 Task: Check the percentage active listings of fresh paint in the last 3 years.
Action: Mouse moved to (840, 196)
Screenshot: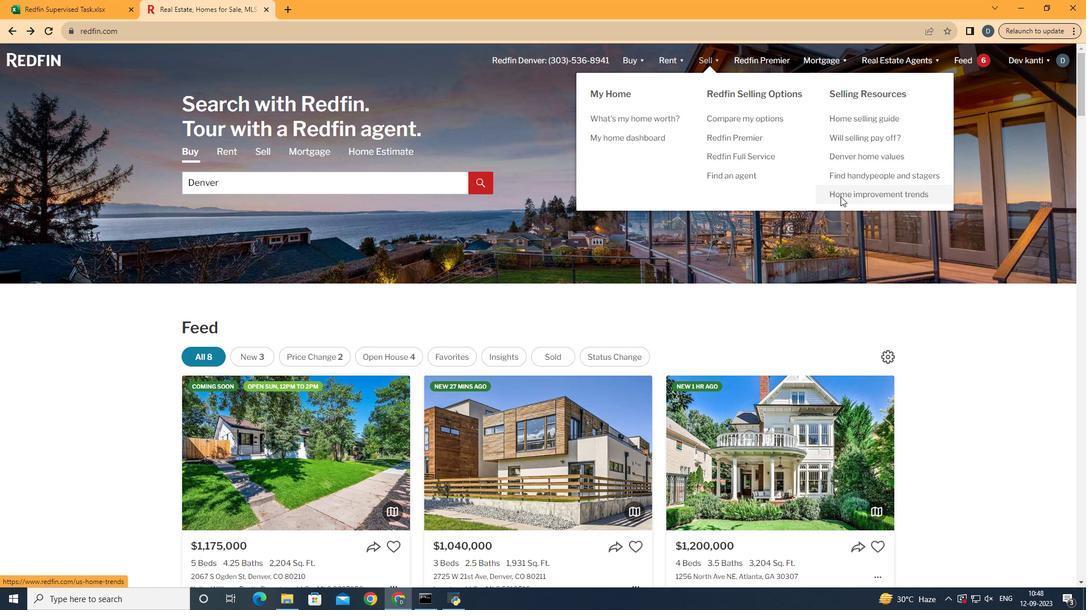 
Action: Mouse pressed left at (840, 196)
Screenshot: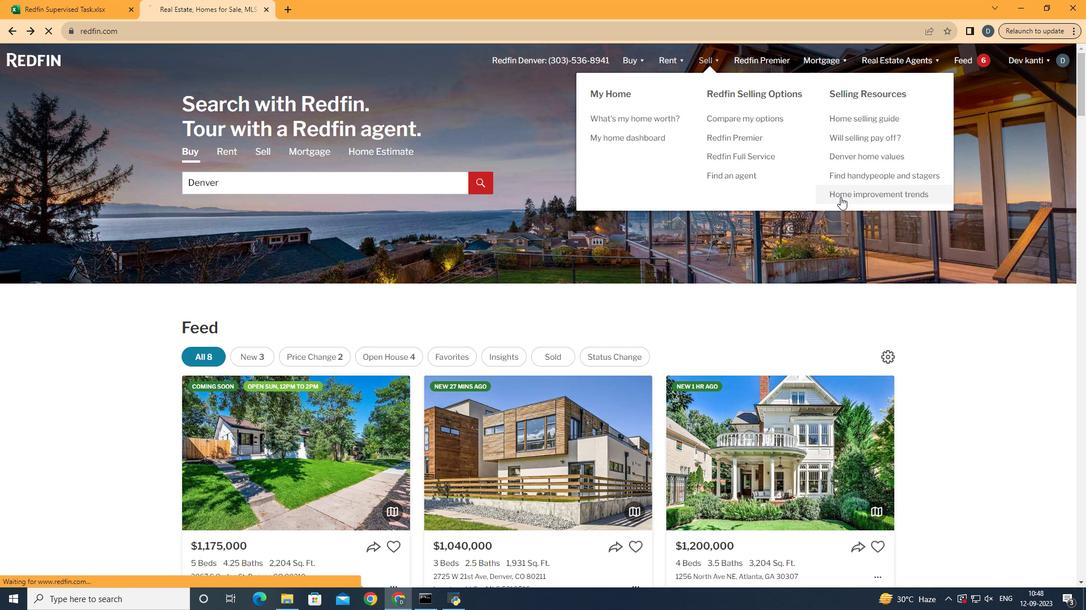 
Action: Mouse moved to (270, 220)
Screenshot: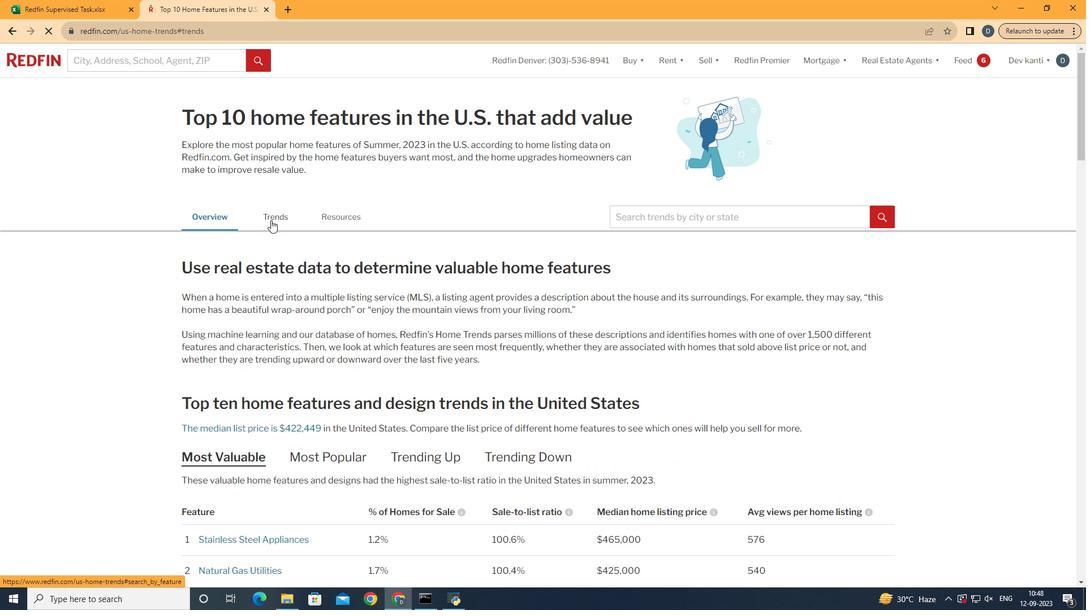 
Action: Mouse pressed left at (270, 220)
Screenshot: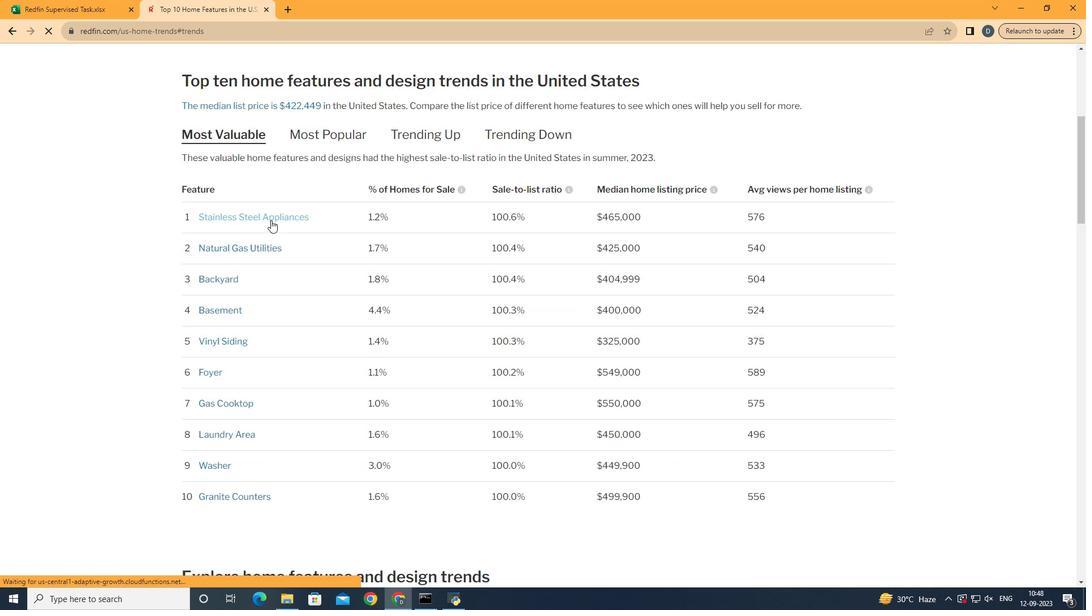 
Action: Mouse moved to (320, 279)
Screenshot: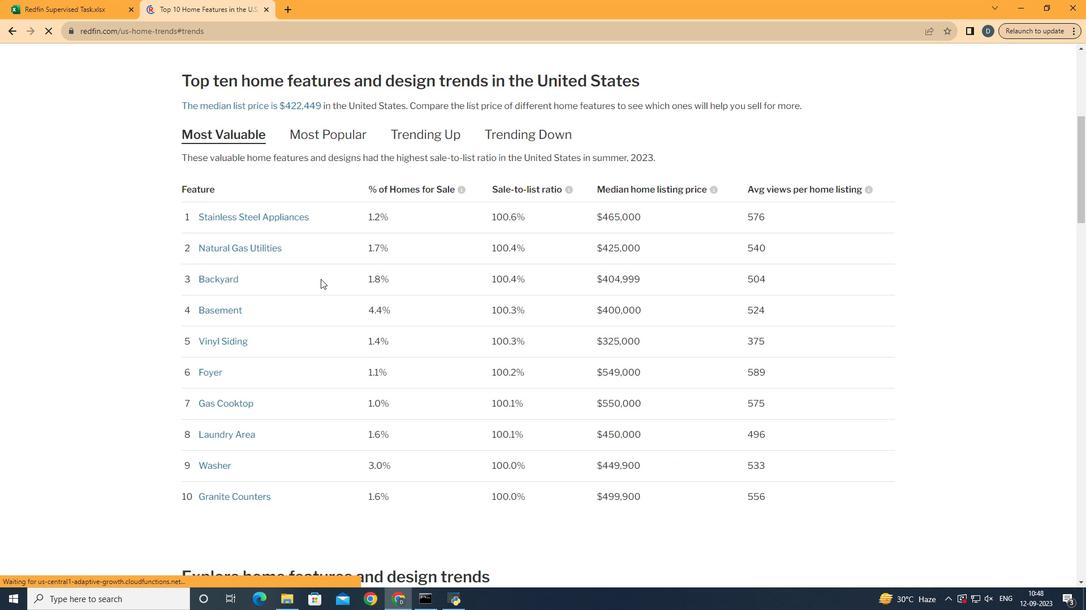 
Action: Mouse scrolled (320, 278) with delta (0, 0)
Screenshot: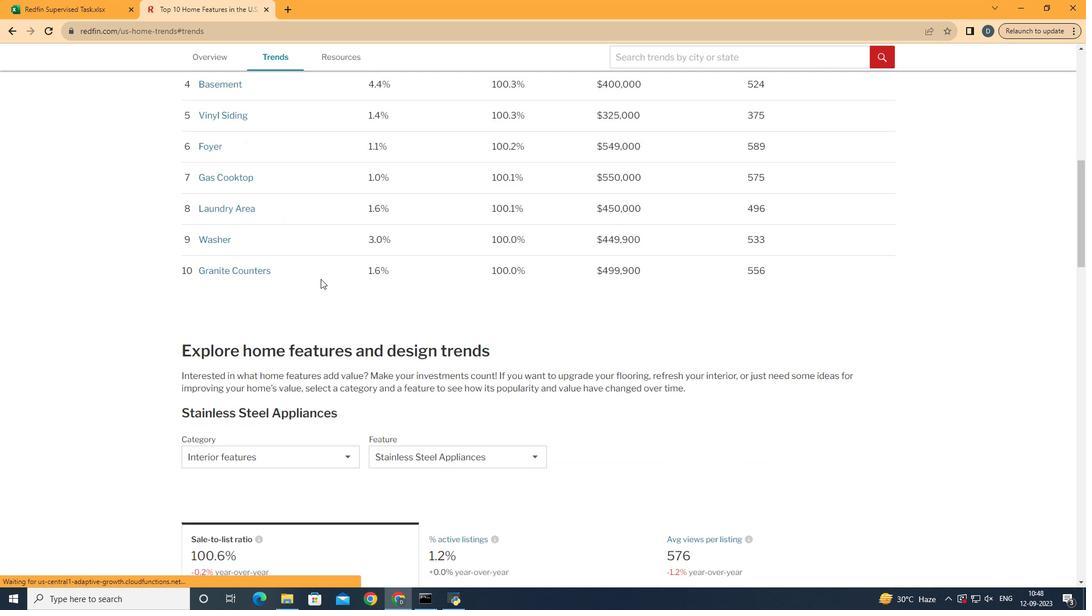 
Action: Mouse scrolled (320, 278) with delta (0, 0)
Screenshot: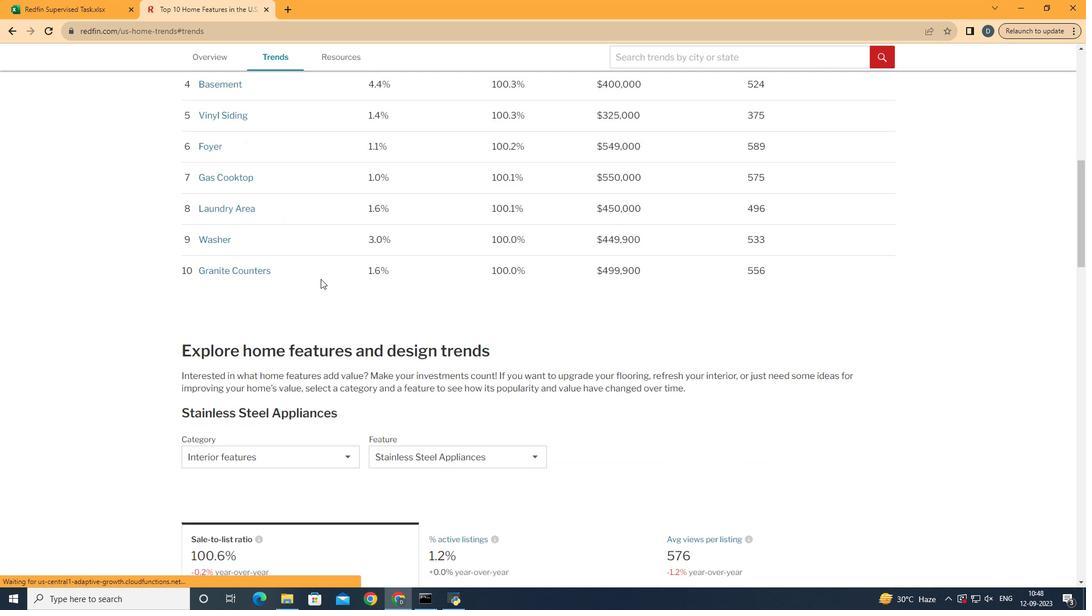
Action: Mouse scrolled (320, 278) with delta (0, 0)
Screenshot: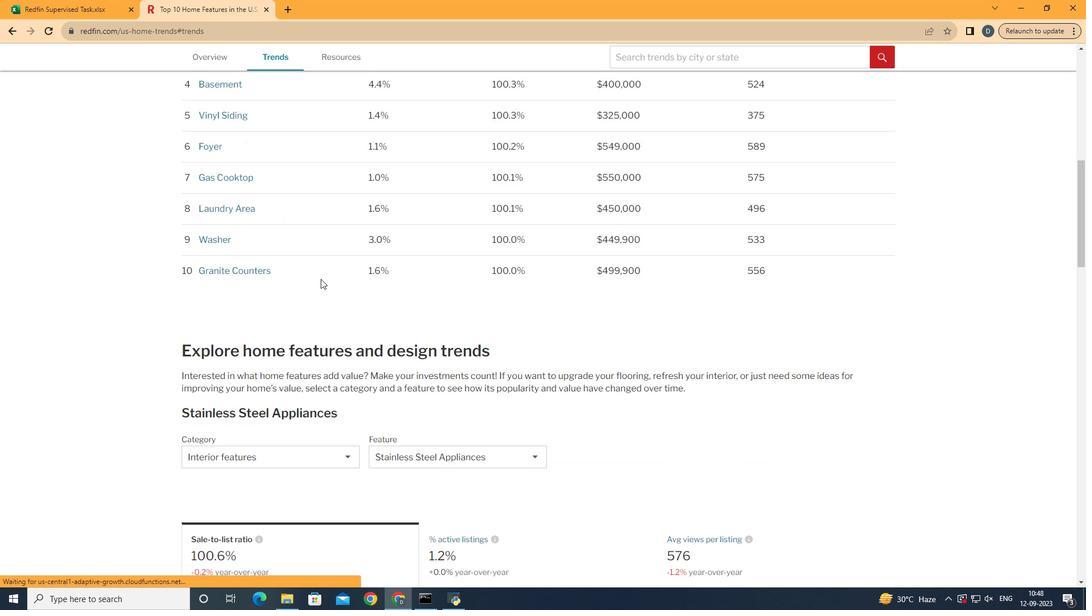 
Action: Mouse scrolled (320, 278) with delta (0, 0)
Screenshot: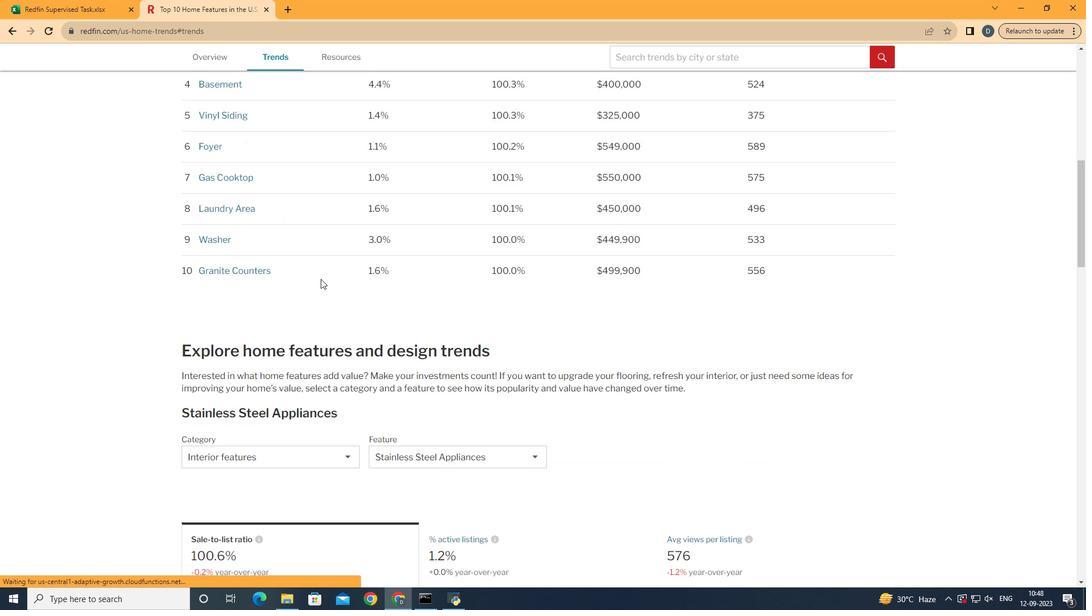 
Action: Mouse scrolled (320, 278) with delta (0, 0)
Screenshot: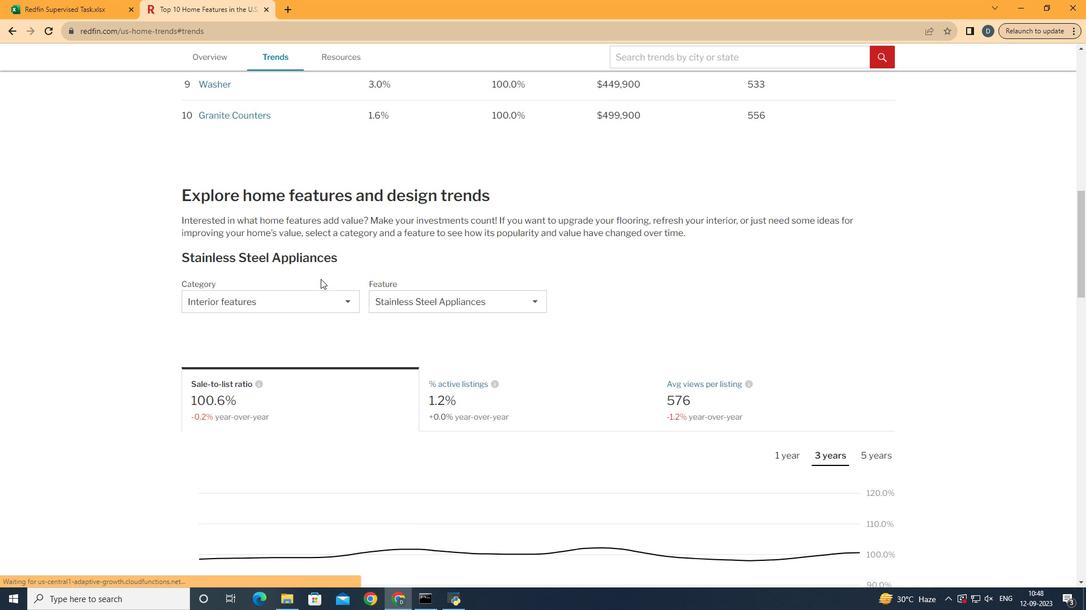 
Action: Mouse scrolled (320, 278) with delta (0, 0)
Screenshot: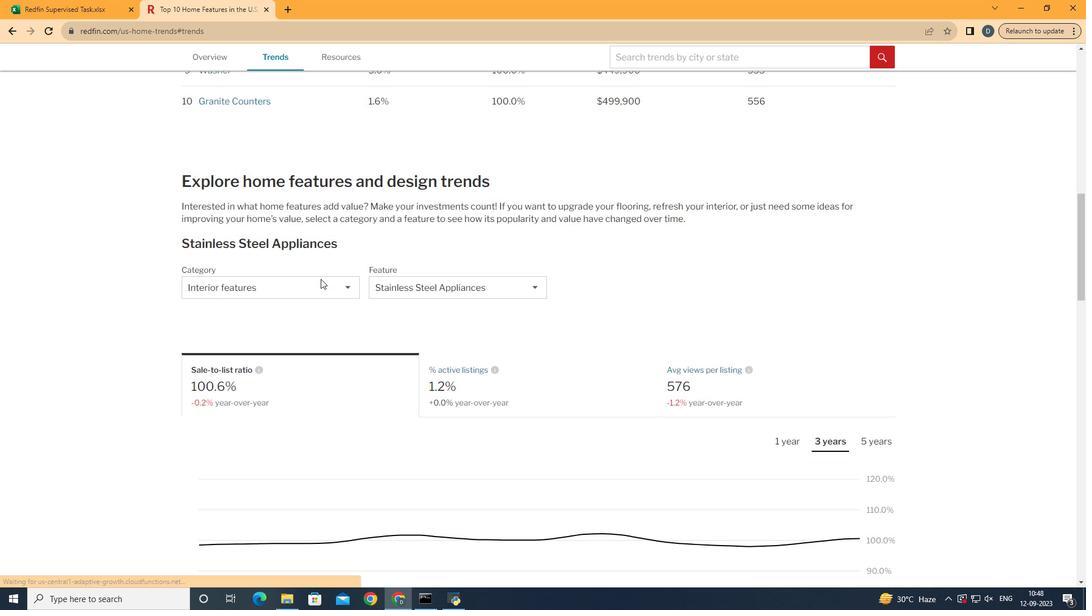 
Action: Mouse scrolled (320, 278) with delta (0, 0)
Screenshot: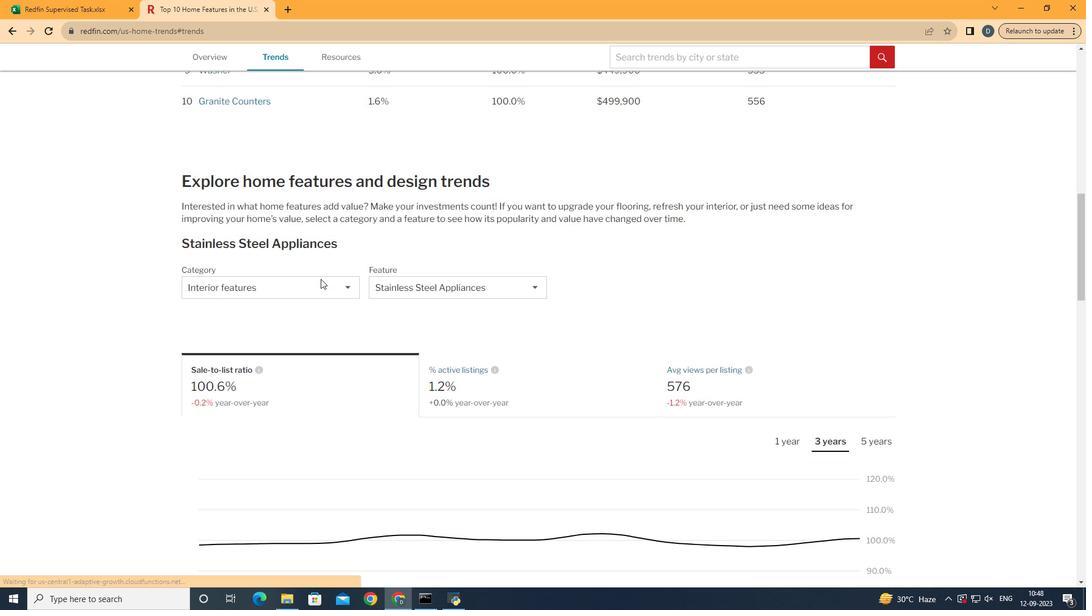 
Action: Mouse moved to (319, 280)
Screenshot: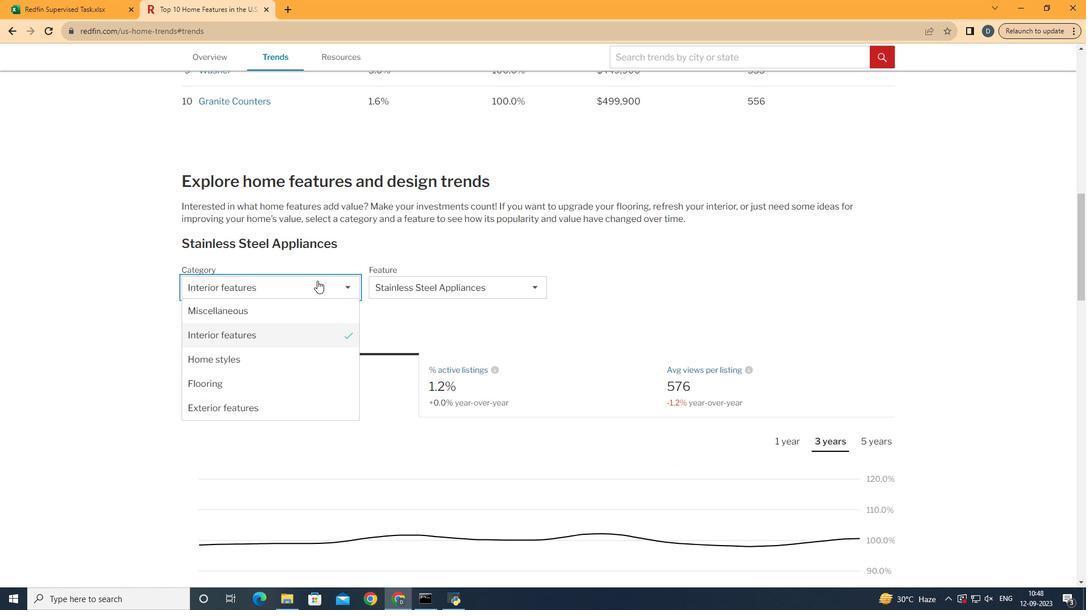 
Action: Mouse pressed left at (319, 280)
Screenshot: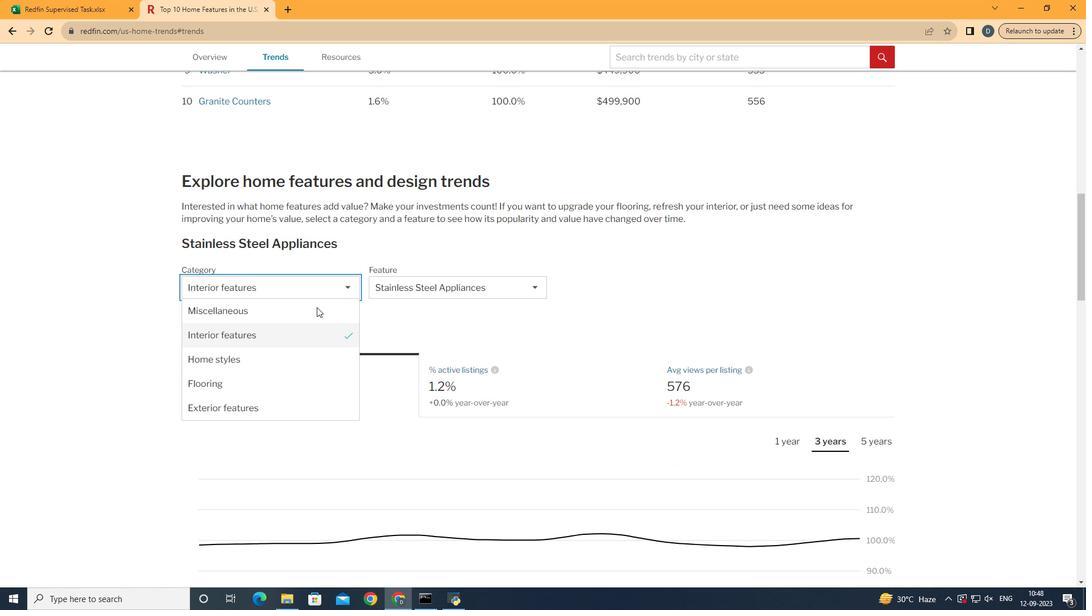 
Action: Mouse moved to (319, 332)
Screenshot: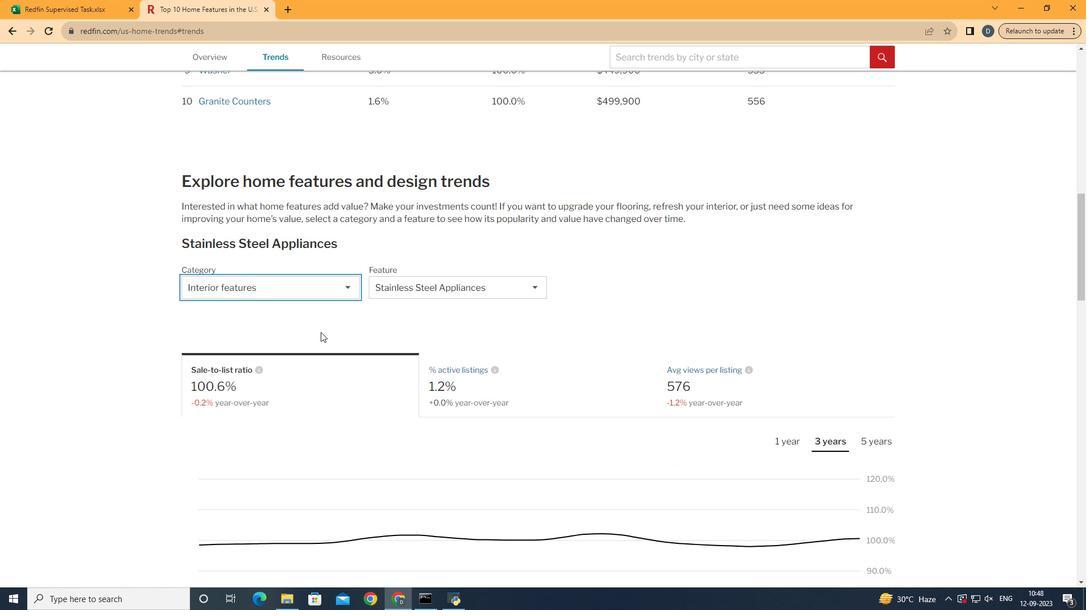 
Action: Mouse pressed left at (319, 332)
Screenshot: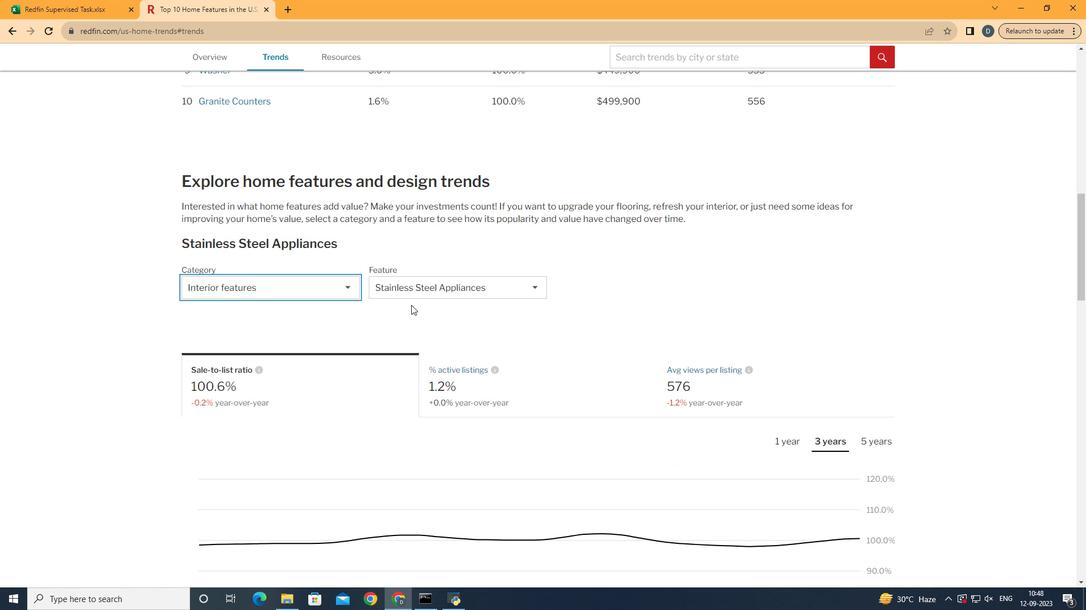 
Action: Mouse moved to (445, 294)
Screenshot: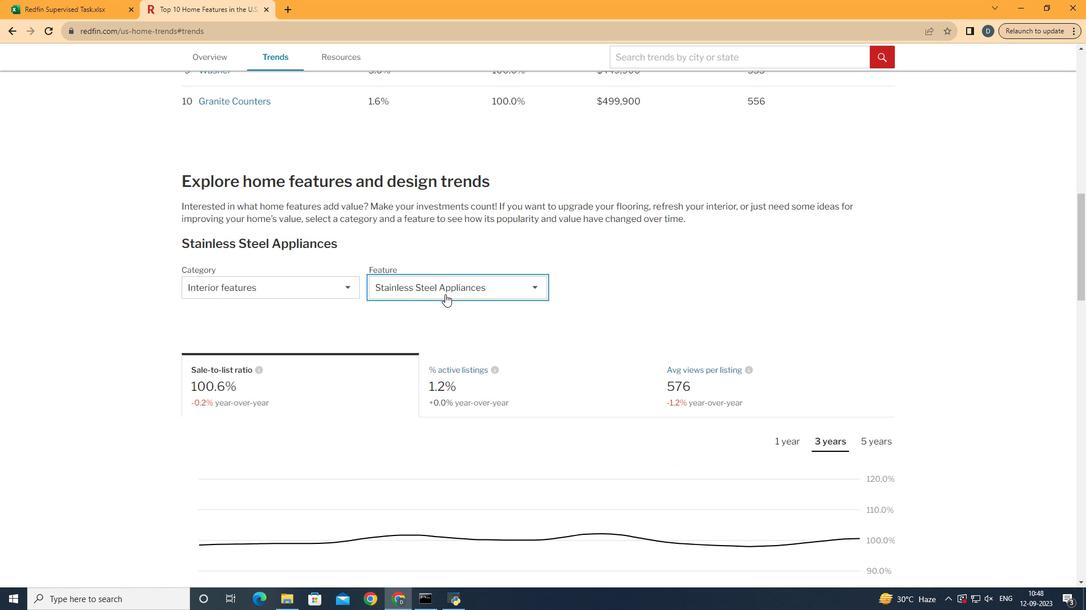 
Action: Mouse pressed left at (445, 294)
Screenshot: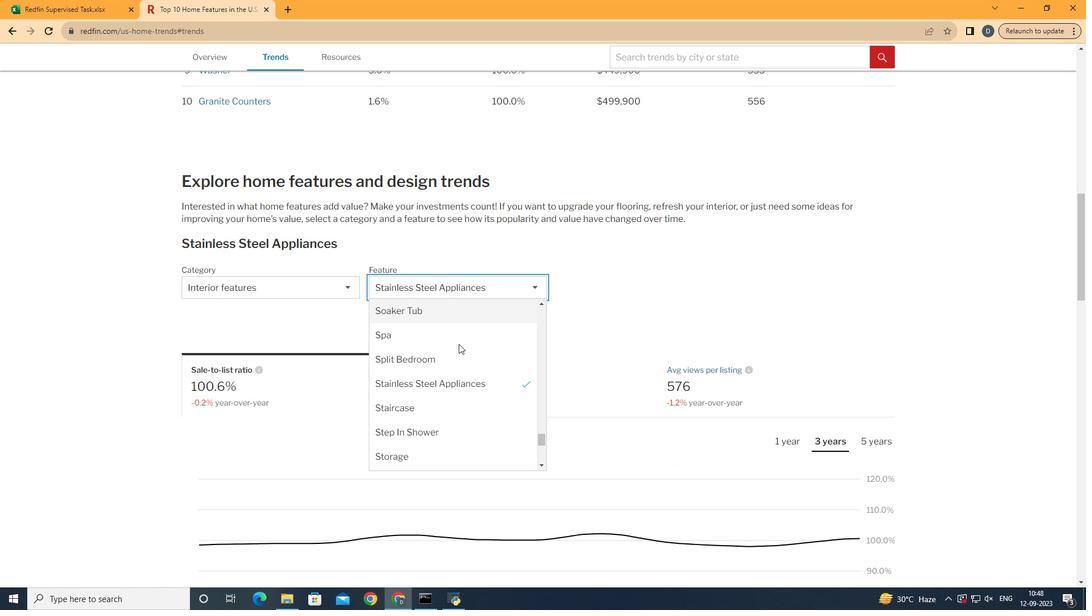 
Action: Mouse moved to (459, 352)
Screenshot: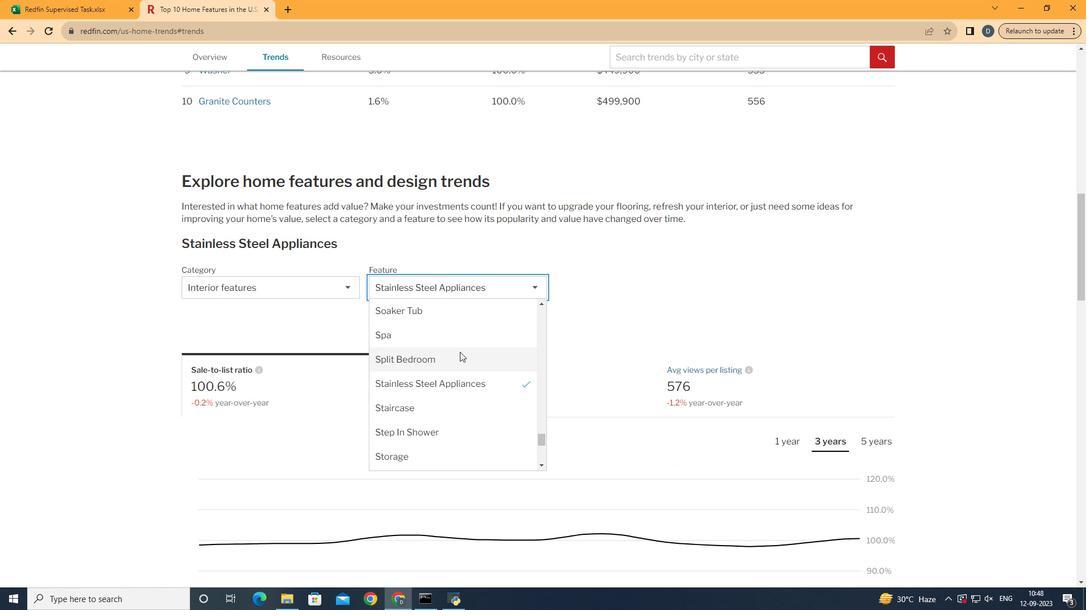 
Action: Mouse scrolled (459, 353) with delta (0, 0)
Screenshot: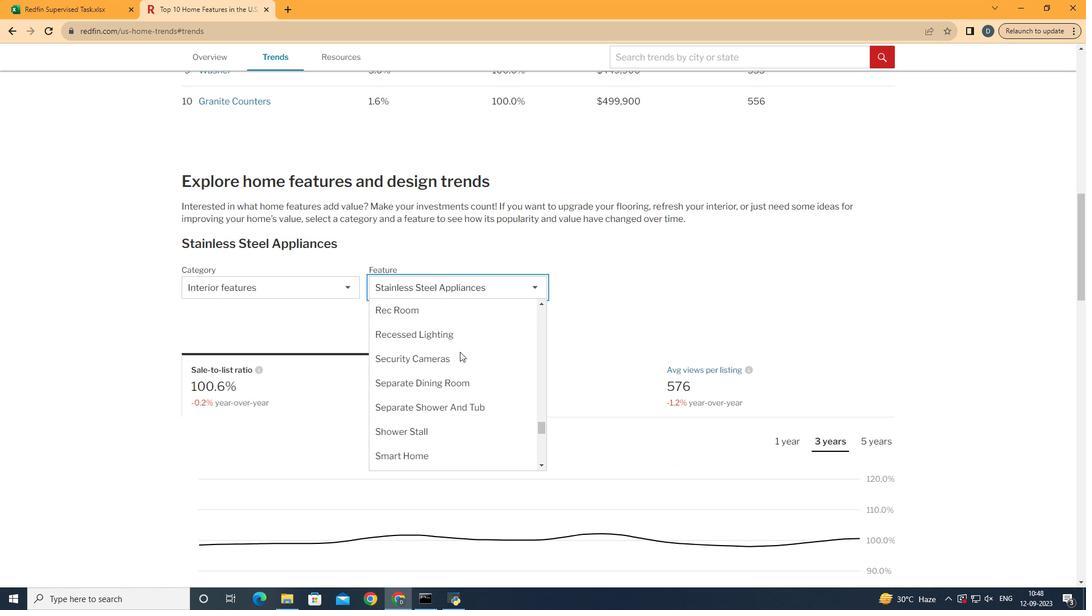 
Action: Mouse scrolled (459, 353) with delta (0, 0)
Screenshot: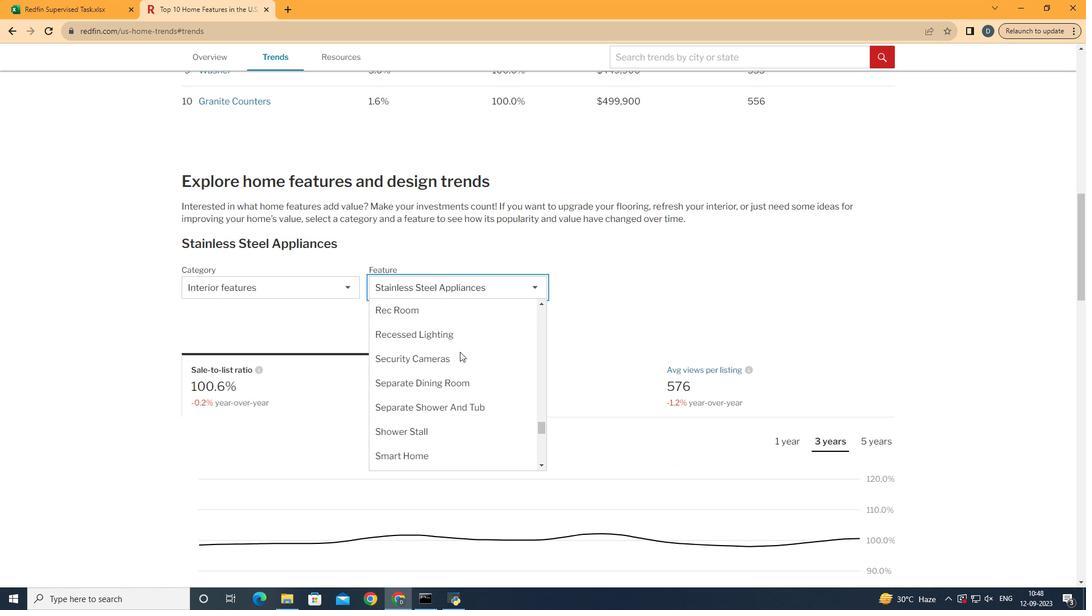 
Action: Mouse scrolled (459, 353) with delta (0, 0)
Screenshot: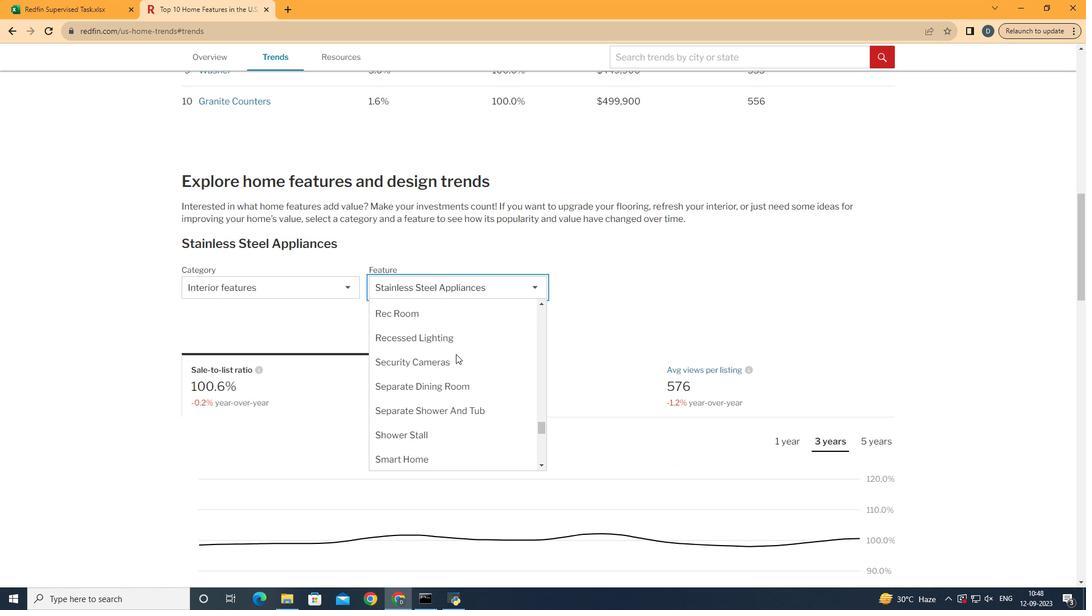 
Action: Mouse scrolled (459, 353) with delta (0, 0)
Screenshot: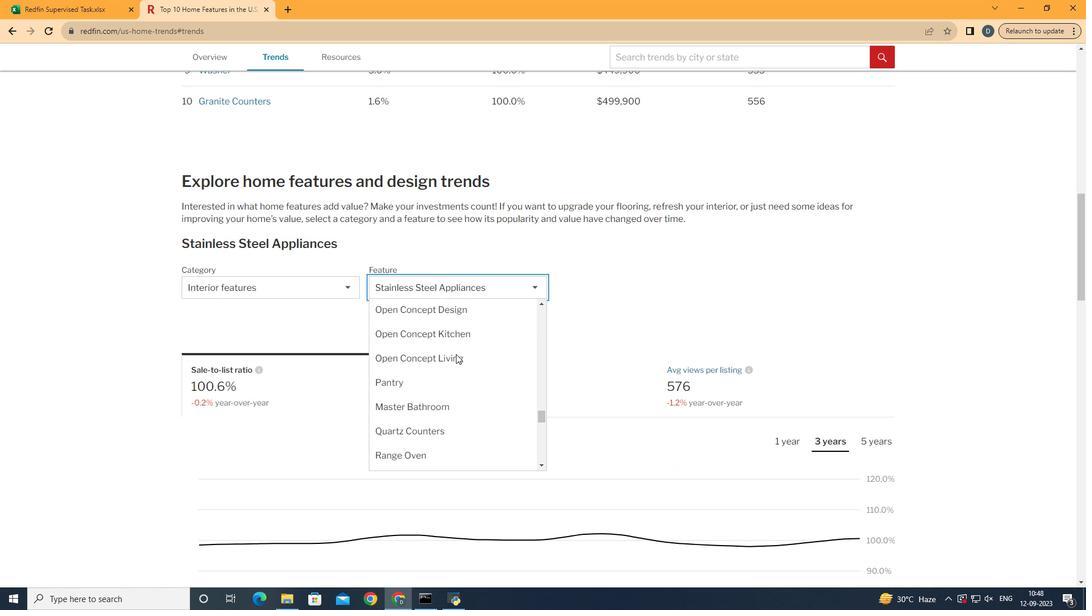 
Action: Mouse moved to (459, 353)
Screenshot: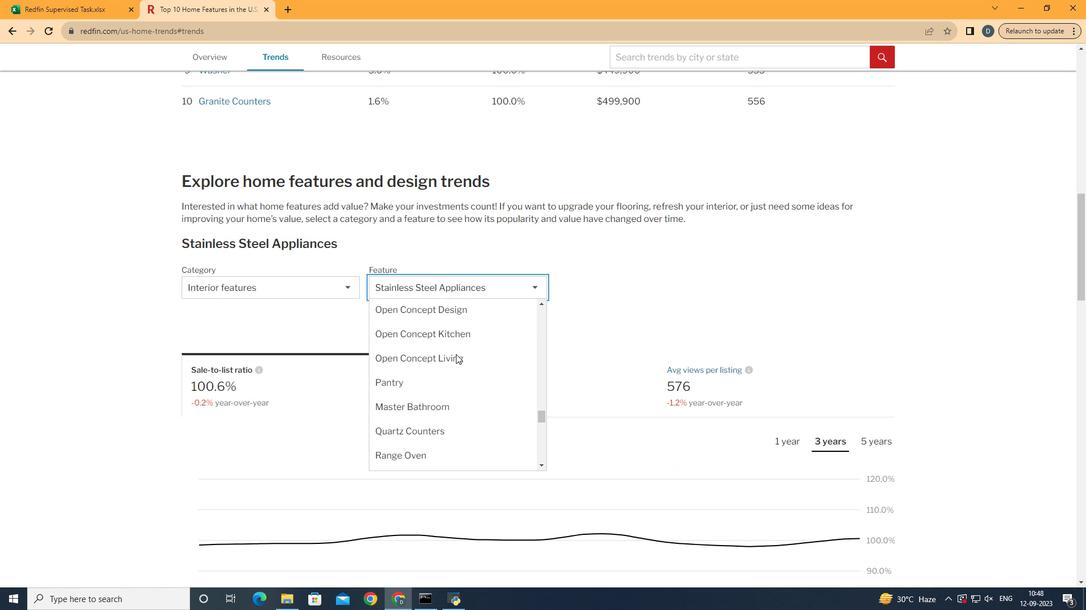 
Action: Mouse scrolled (459, 353) with delta (0, 0)
Screenshot: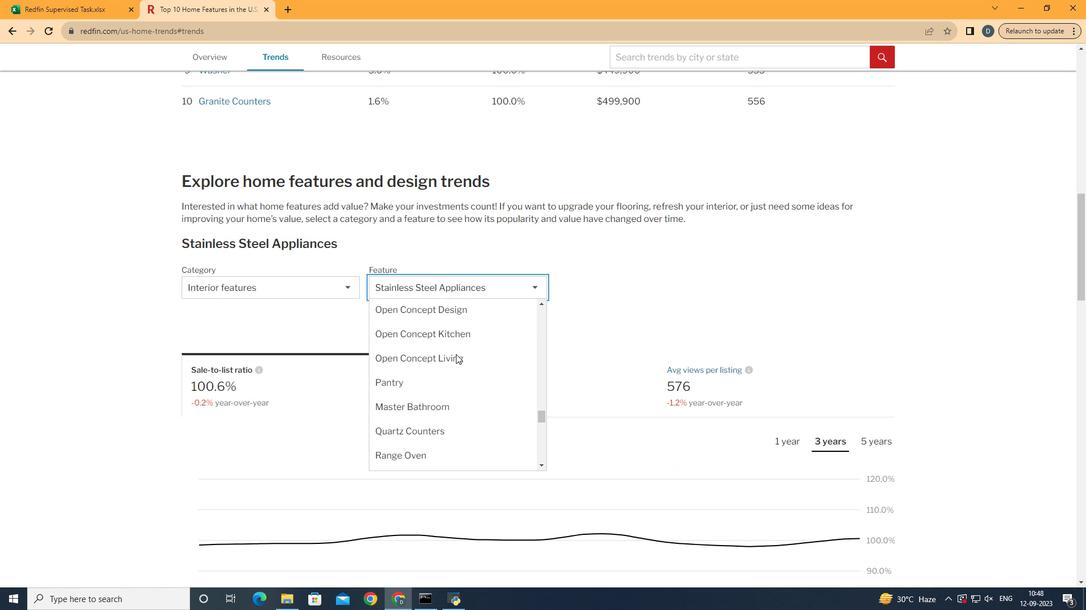 
Action: Mouse moved to (455, 354)
Screenshot: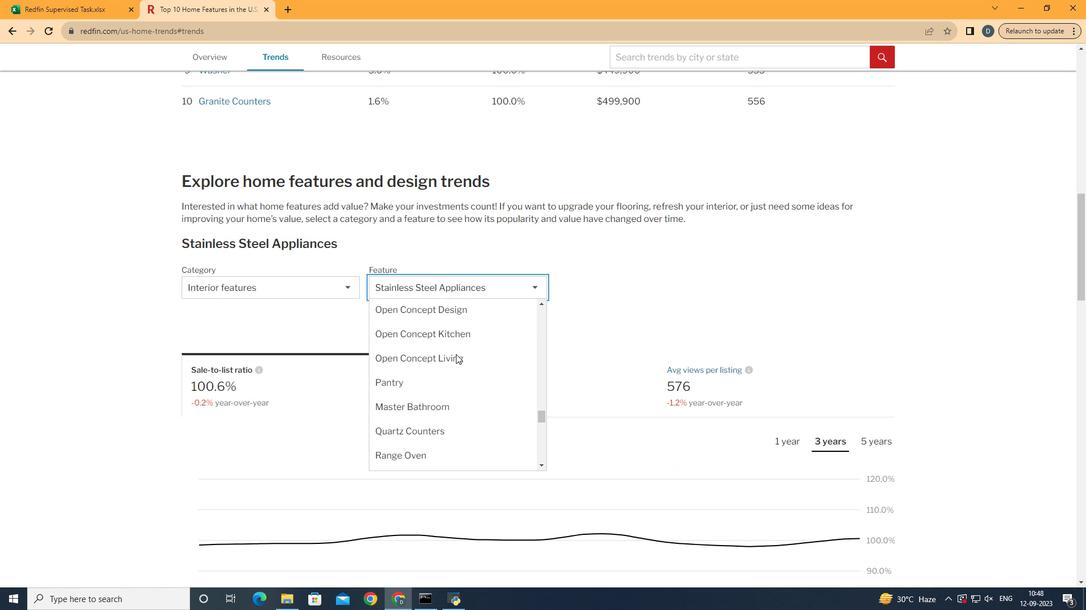 
Action: Mouse scrolled (455, 355) with delta (0, 0)
Screenshot: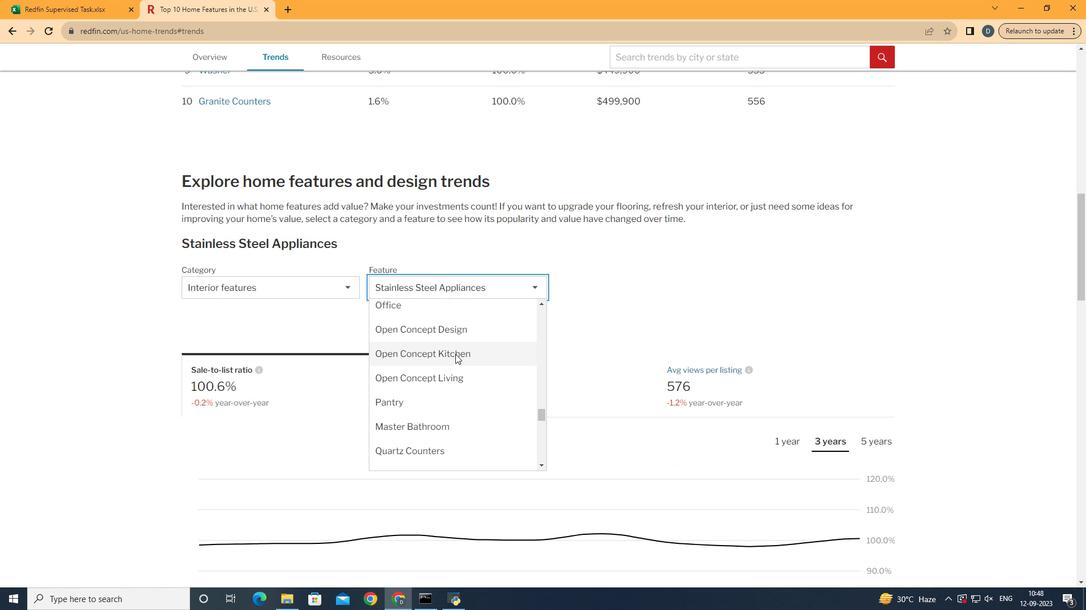 
Action: Mouse scrolled (455, 355) with delta (0, 0)
Screenshot: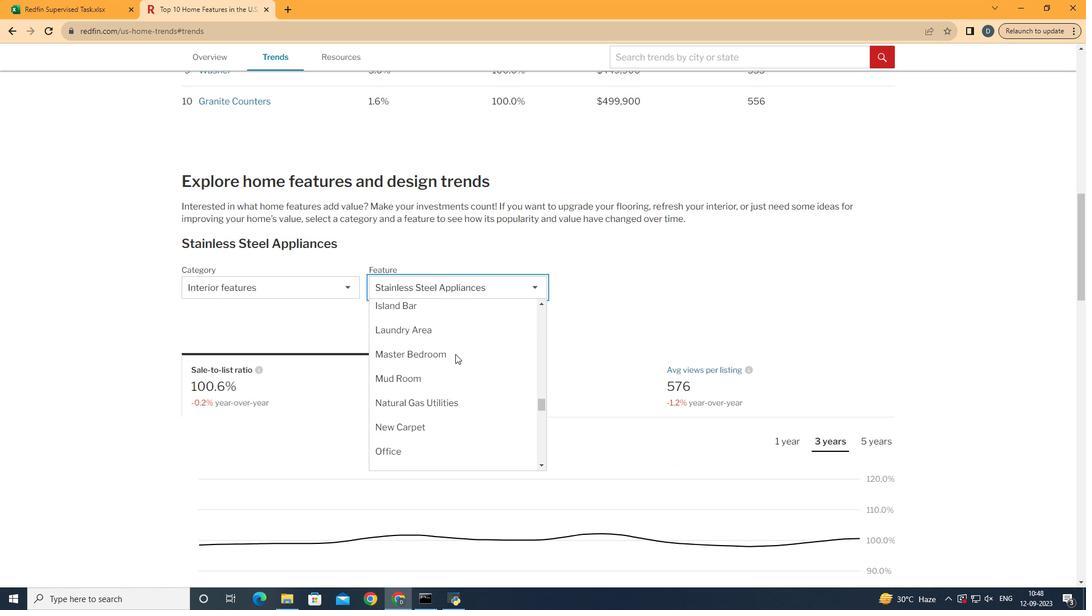 
Action: Mouse scrolled (455, 355) with delta (0, 0)
Screenshot: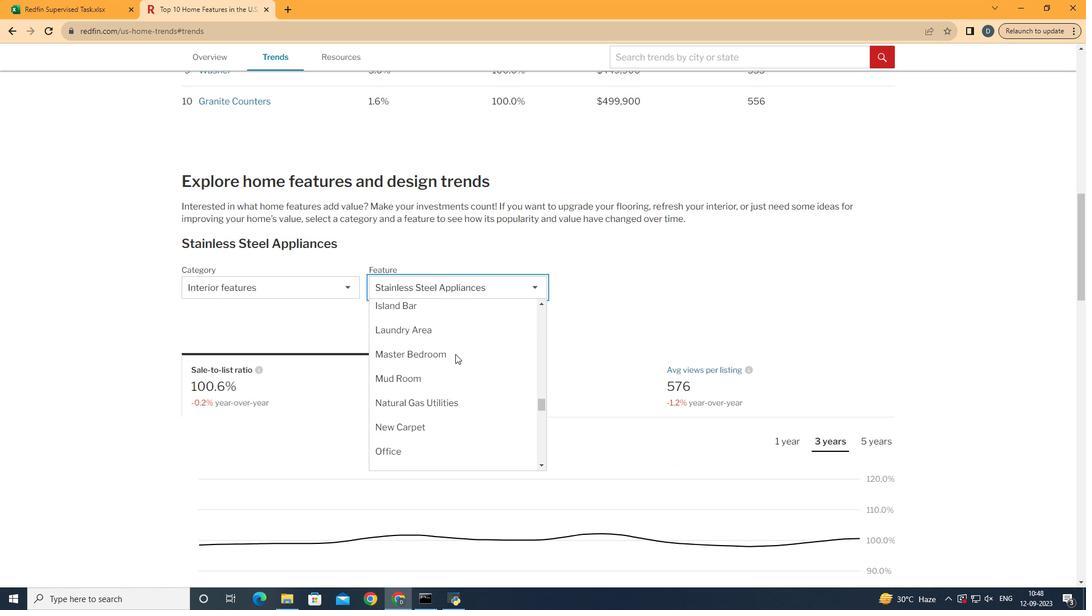
Action: Mouse moved to (455, 354)
Screenshot: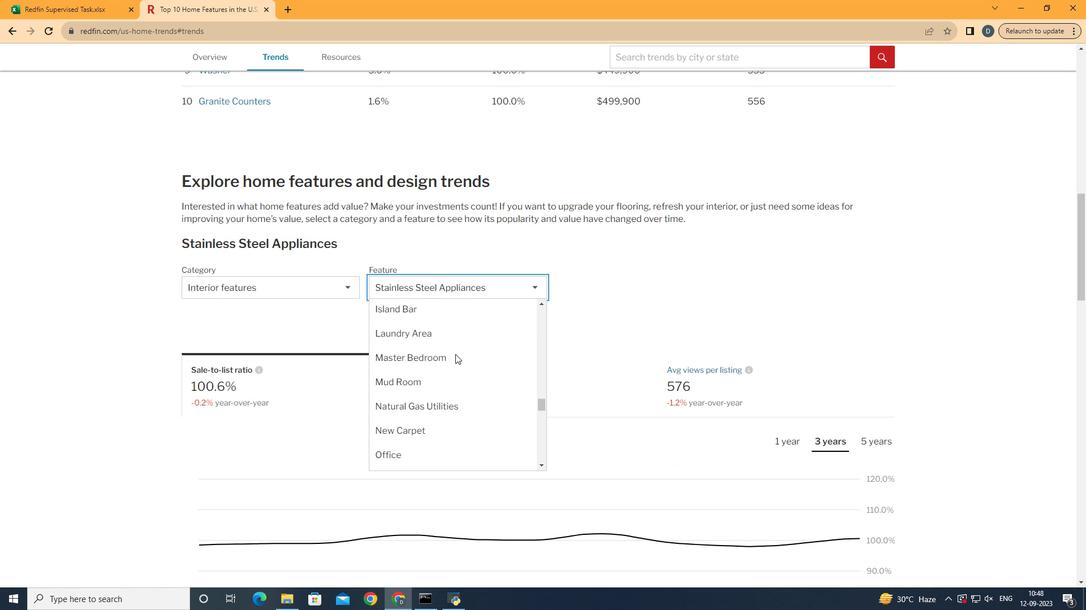 
Action: Mouse scrolled (455, 355) with delta (0, 0)
Screenshot: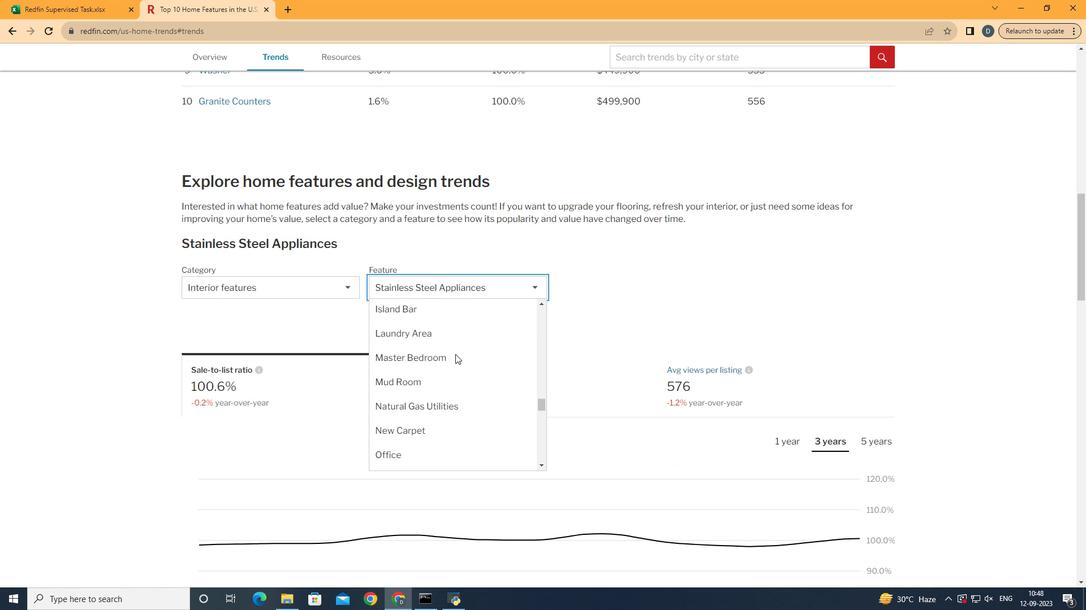 
Action: Mouse scrolled (455, 355) with delta (0, 0)
Screenshot: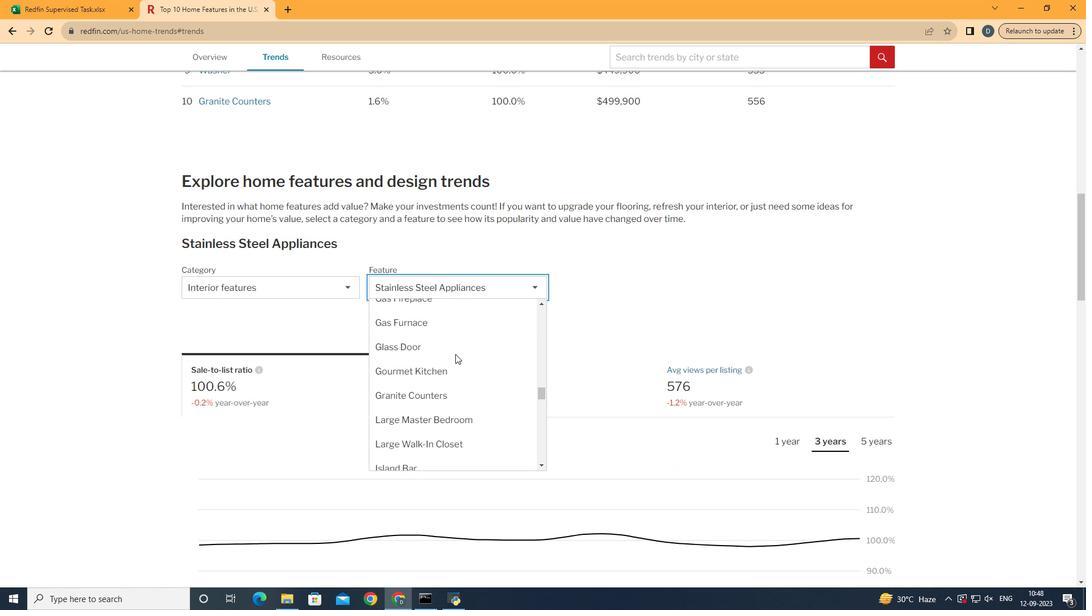 
Action: Mouse scrolled (455, 355) with delta (0, 0)
Screenshot: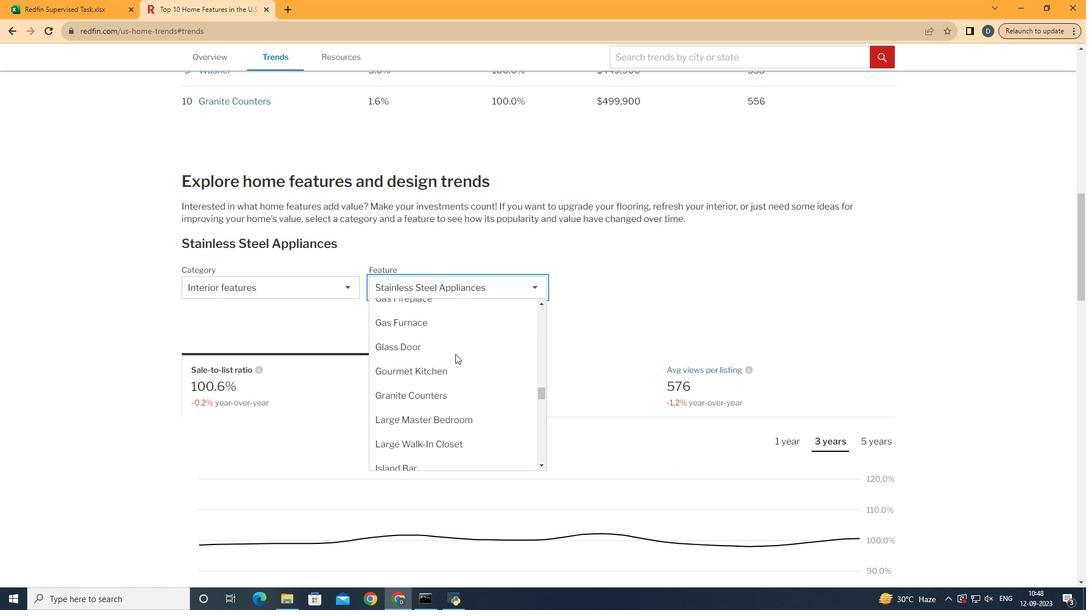 
Action: Mouse scrolled (455, 355) with delta (0, 0)
Screenshot: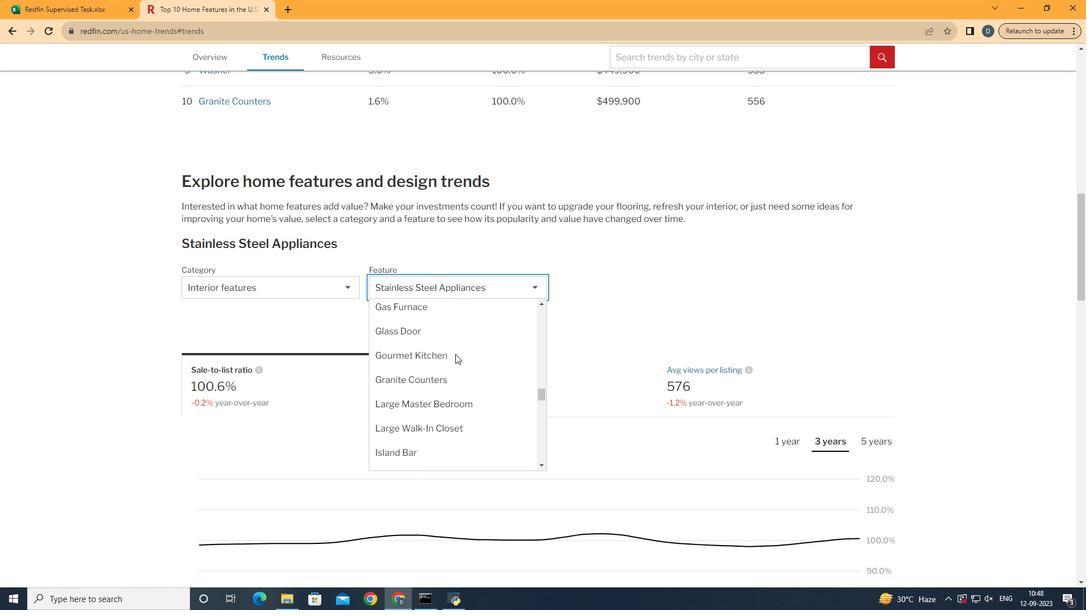 
Action: Mouse scrolled (455, 354) with delta (0, 0)
Screenshot: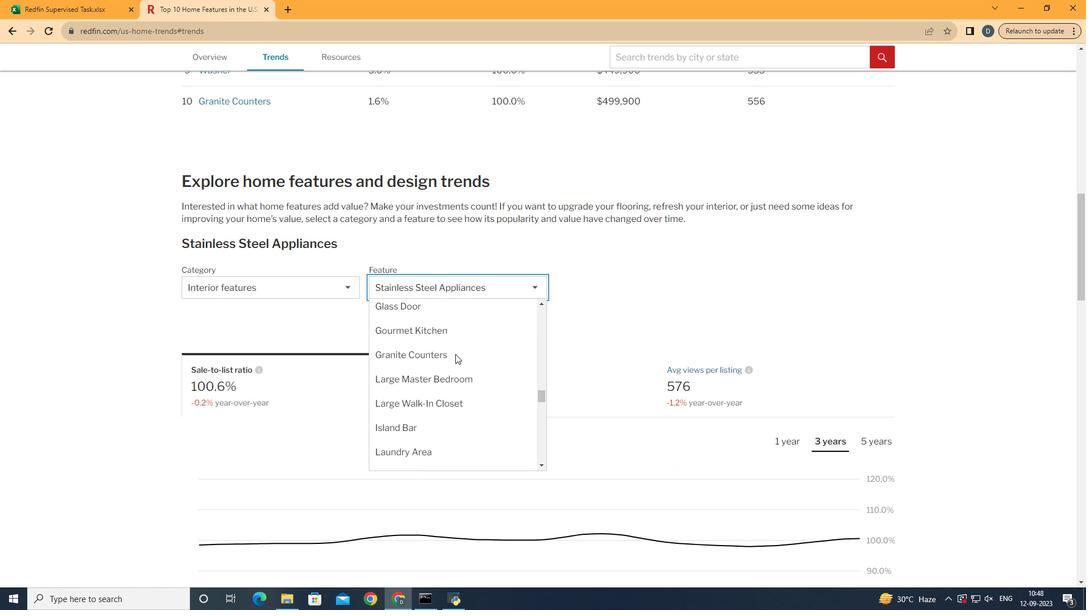 
Action: Mouse scrolled (455, 355) with delta (0, 0)
Screenshot: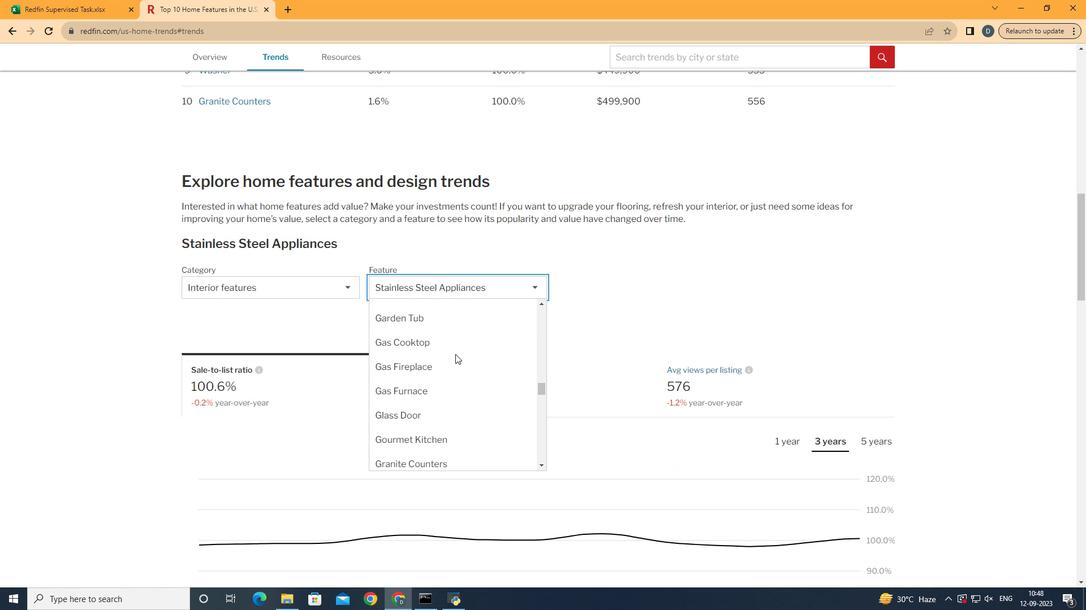 
Action: Mouse scrolled (455, 355) with delta (0, 0)
Screenshot: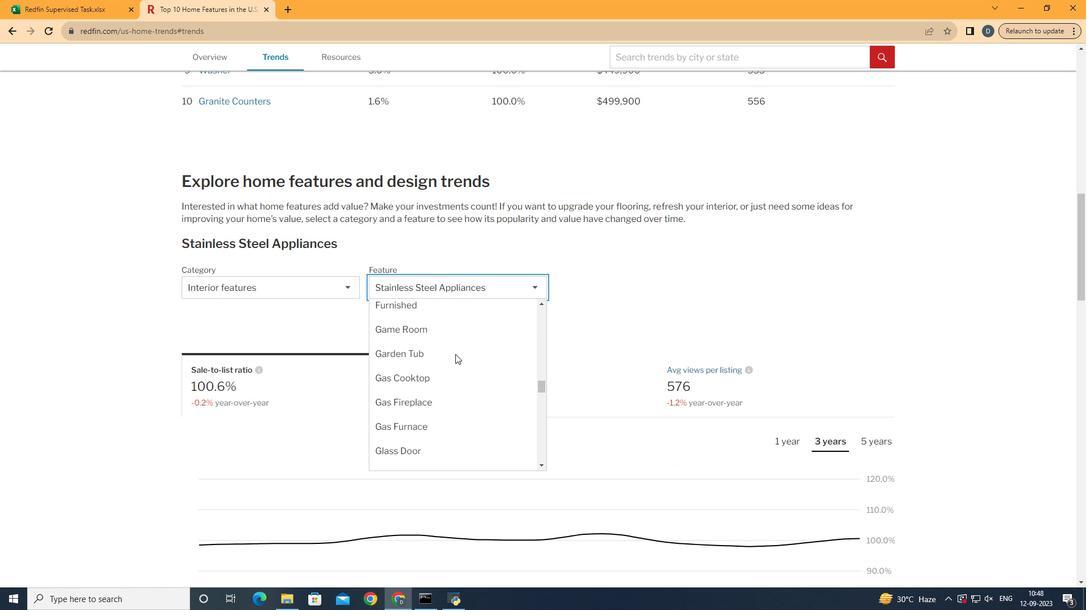 
Action: Mouse scrolled (455, 355) with delta (0, 0)
Screenshot: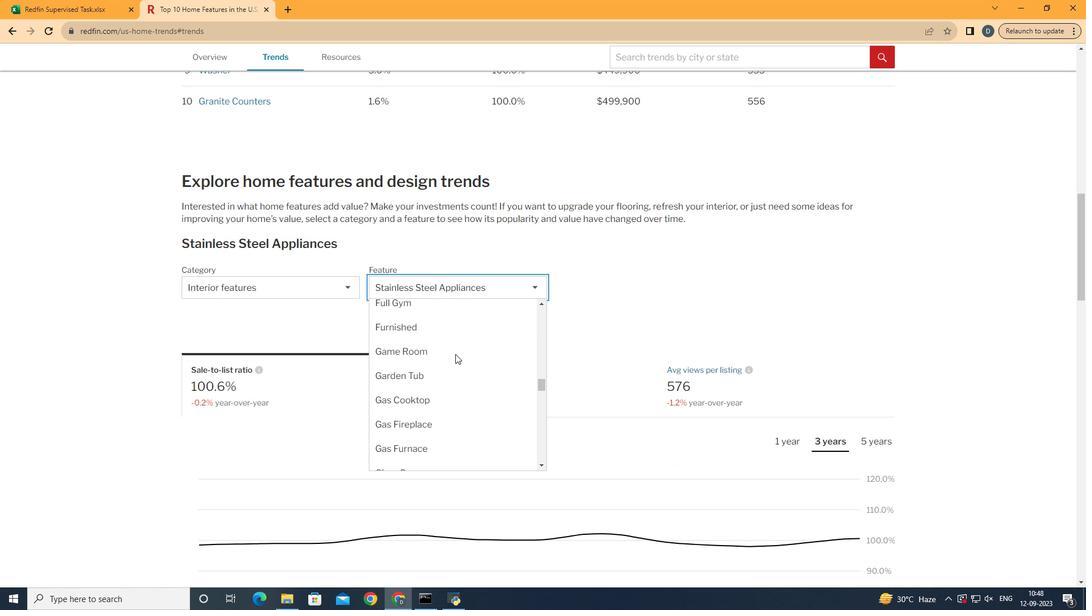 
Action: Mouse scrolled (455, 355) with delta (0, 0)
Screenshot: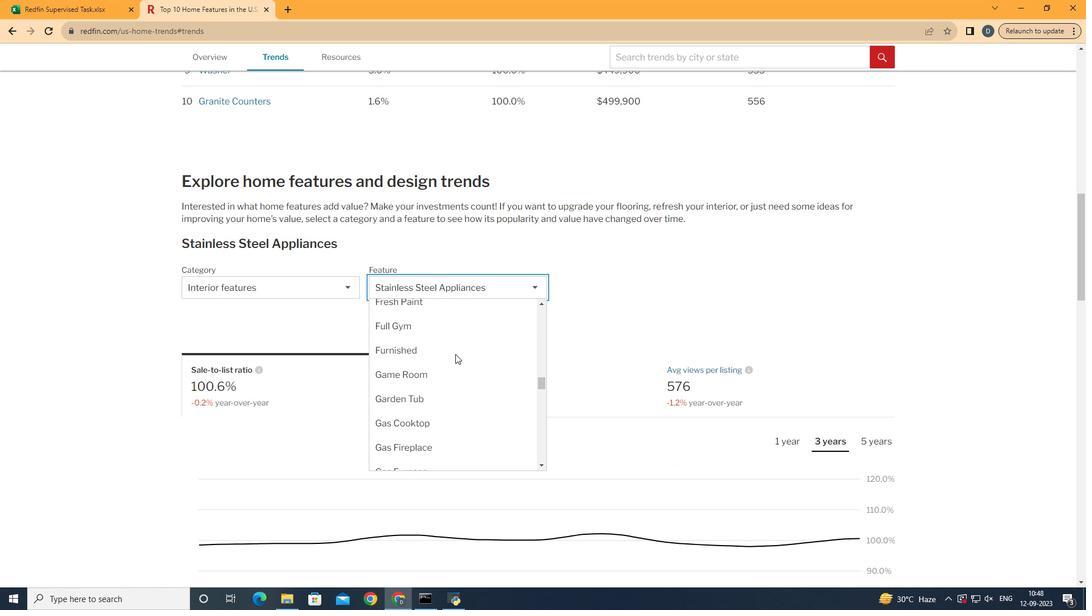 
Action: Mouse scrolled (455, 354) with delta (0, 0)
Screenshot: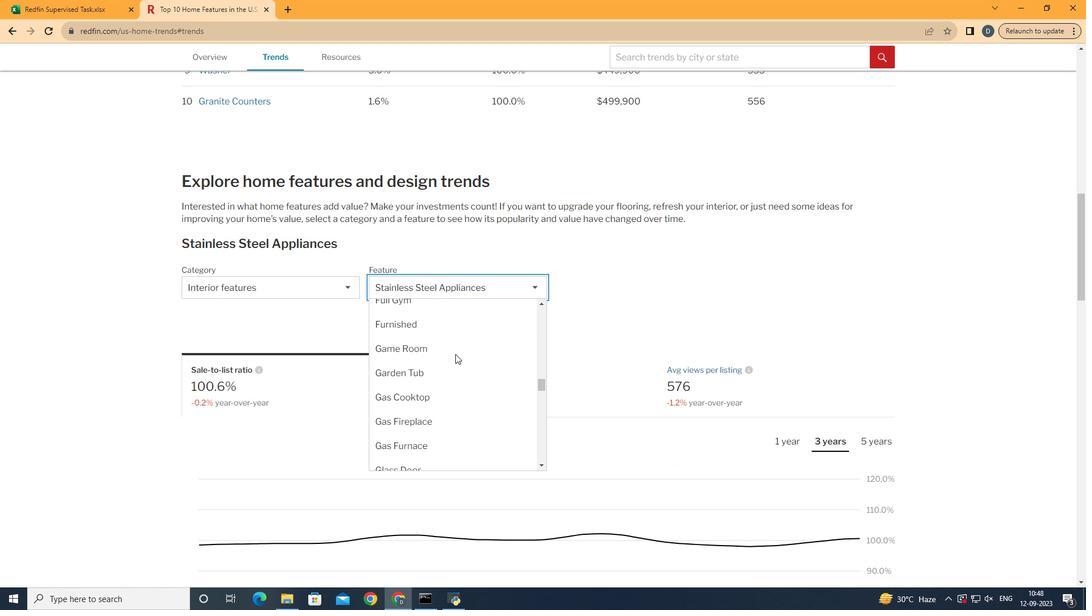 
Action: Mouse scrolled (455, 355) with delta (0, 0)
Screenshot: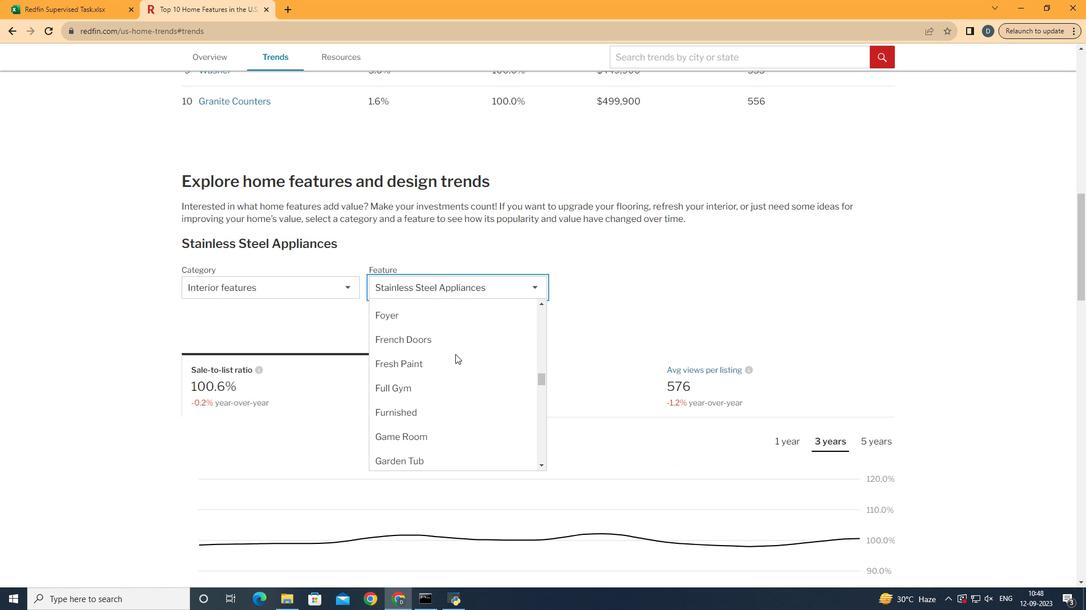 
Action: Mouse scrolled (455, 355) with delta (0, 0)
Screenshot: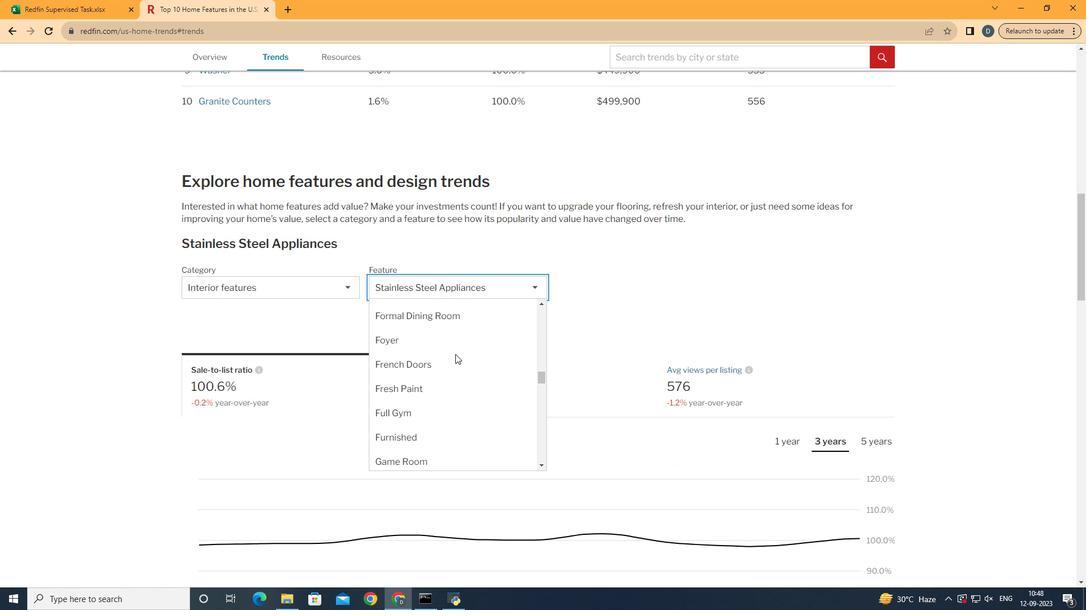 
Action: Mouse moved to (466, 391)
Screenshot: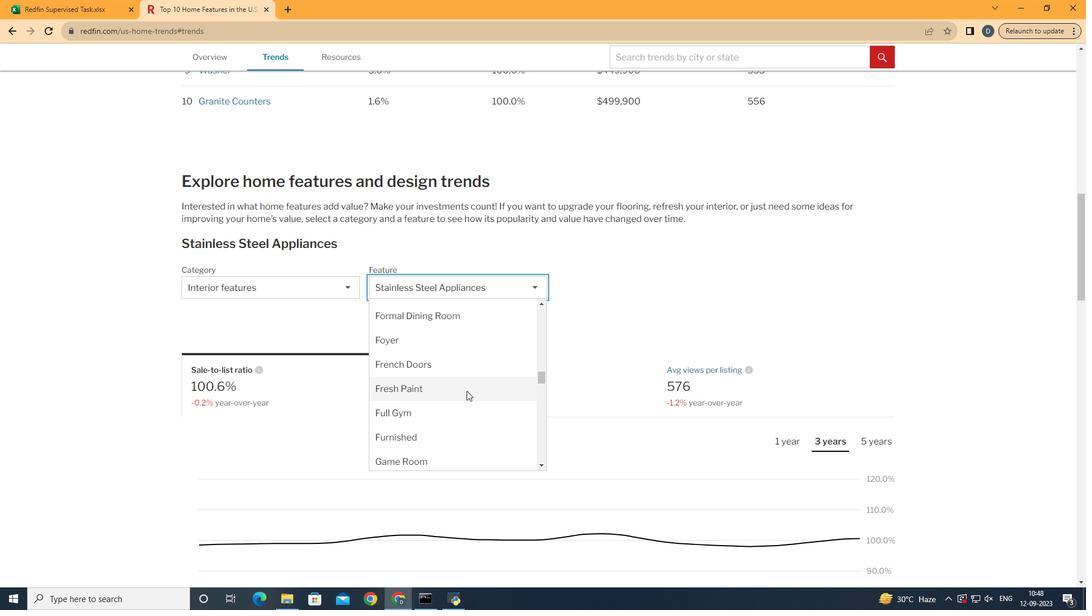
Action: Mouse pressed left at (466, 391)
Screenshot: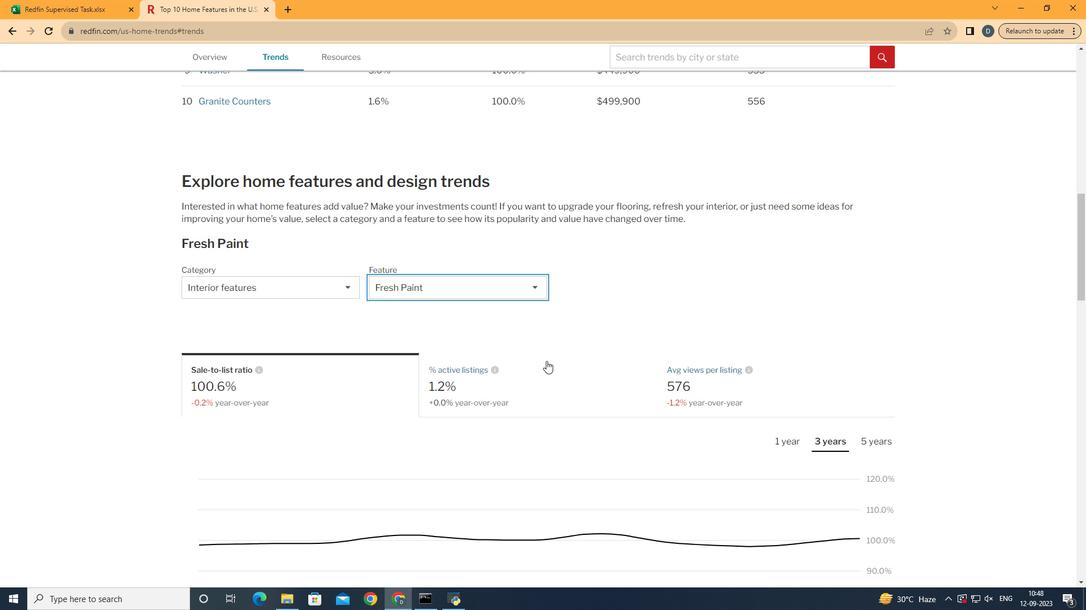 
Action: Mouse moved to (647, 299)
Screenshot: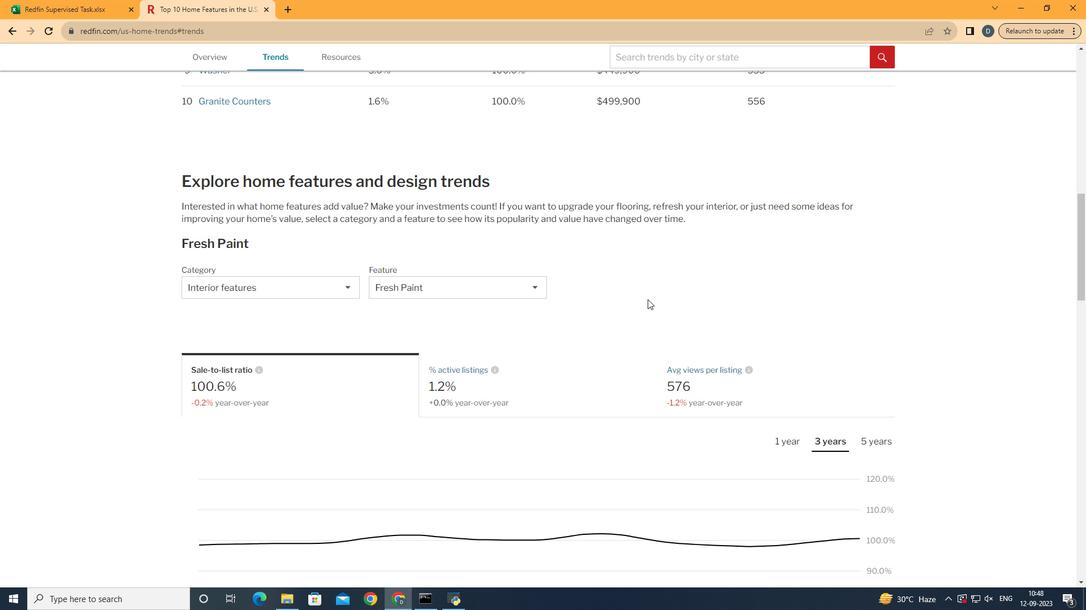 
Action: Mouse pressed left at (647, 299)
Screenshot: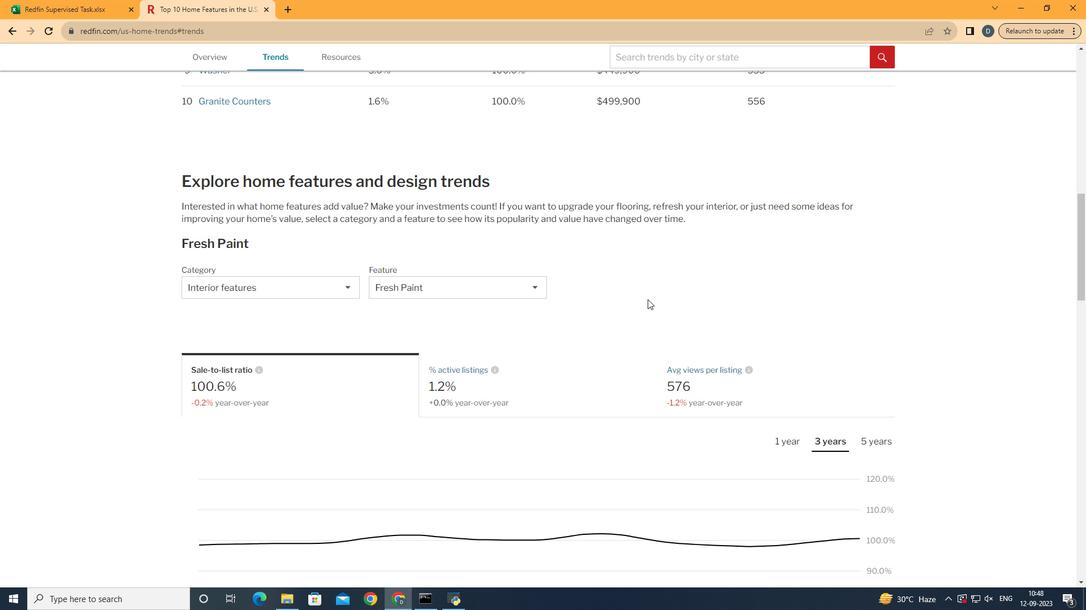 
Action: Mouse scrolled (647, 299) with delta (0, 0)
Screenshot: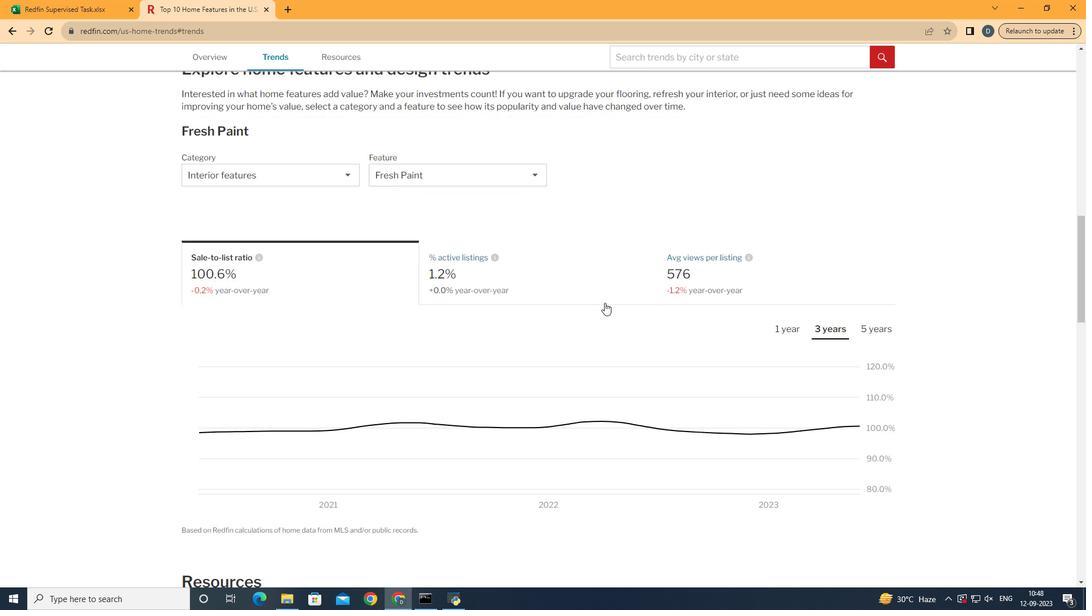 
Action: Mouse scrolled (647, 299) with delta (0, 0)
Screenshot: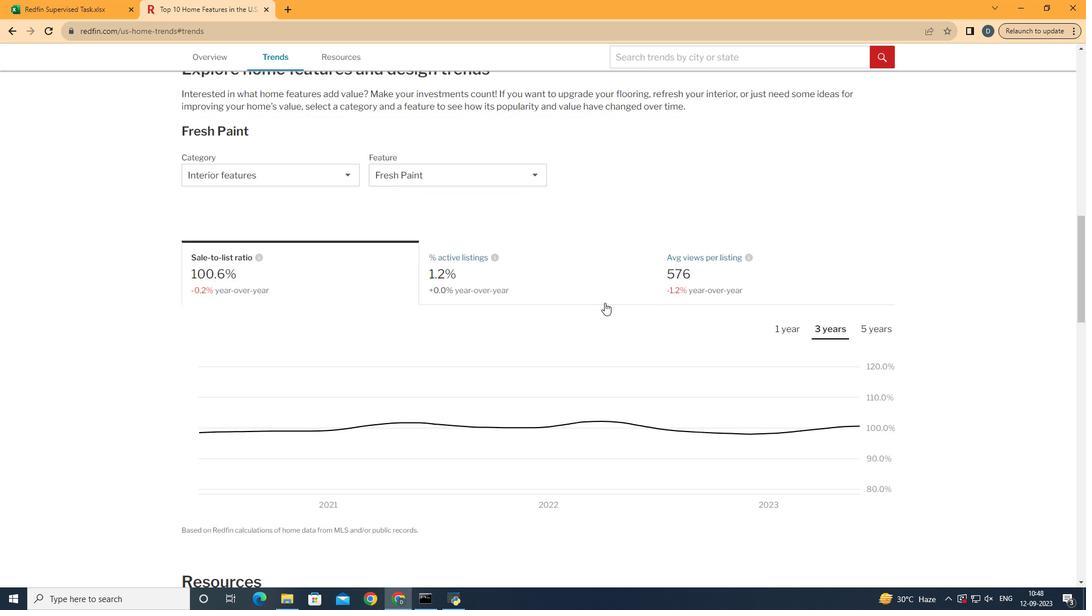 
Action: Mouse moved to (556, 275)
Screenshot: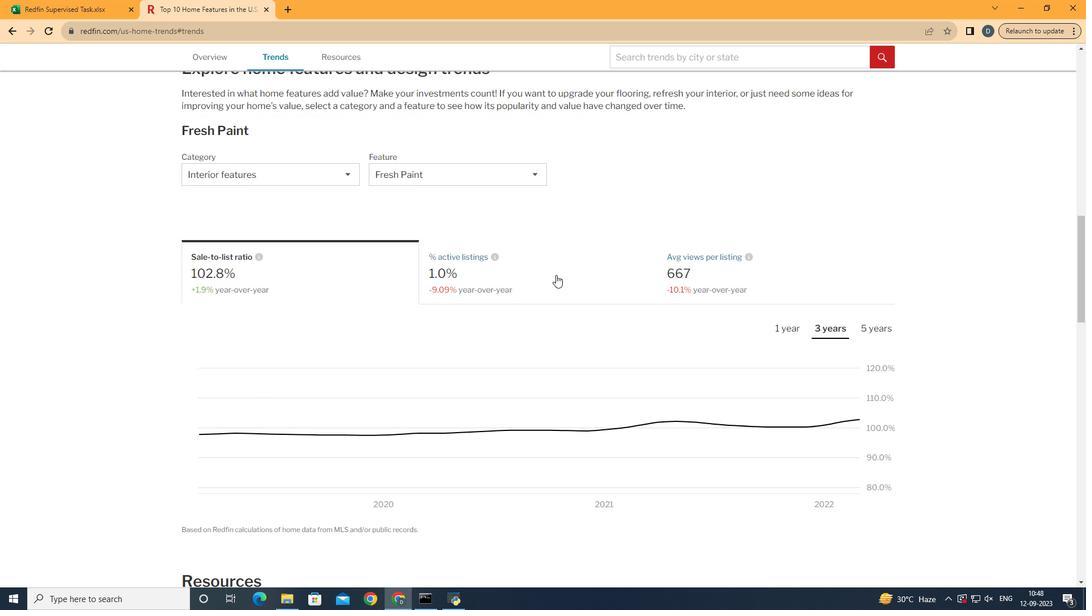 
Action: Mouse pressed left at (556, 275)
Screenshot: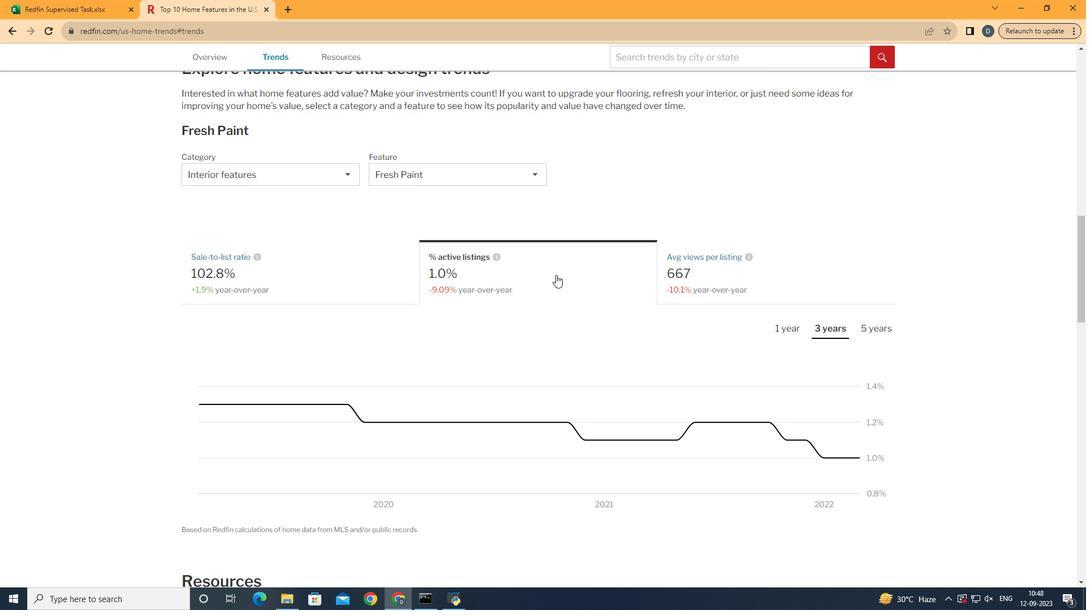 
Action: Mouse moved to (842, 335)
Screenshot: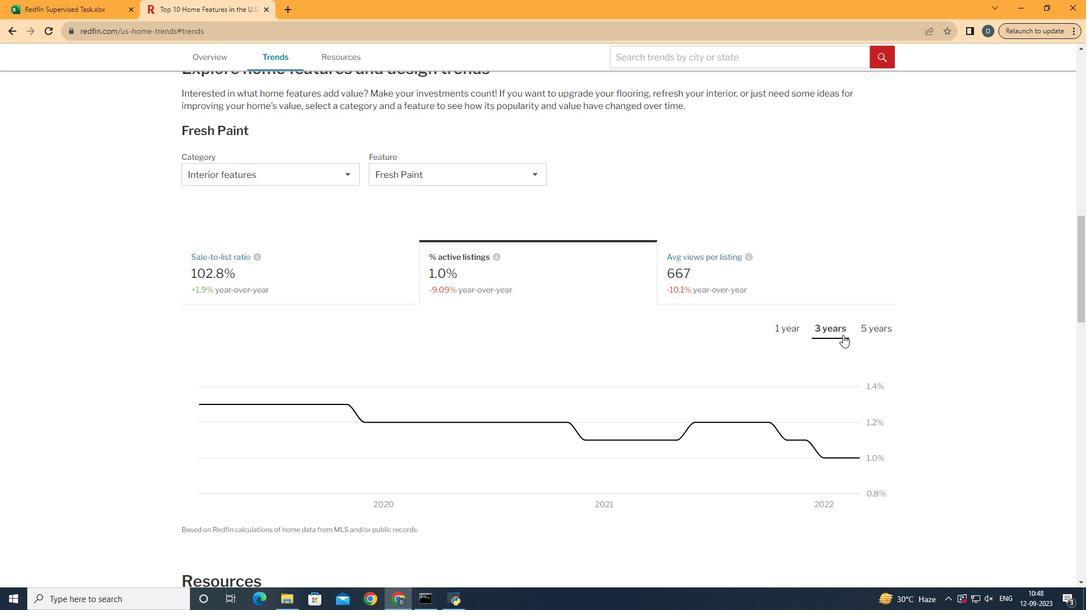 
Action: Mouse pressed left at (842, 335)
Screenshot: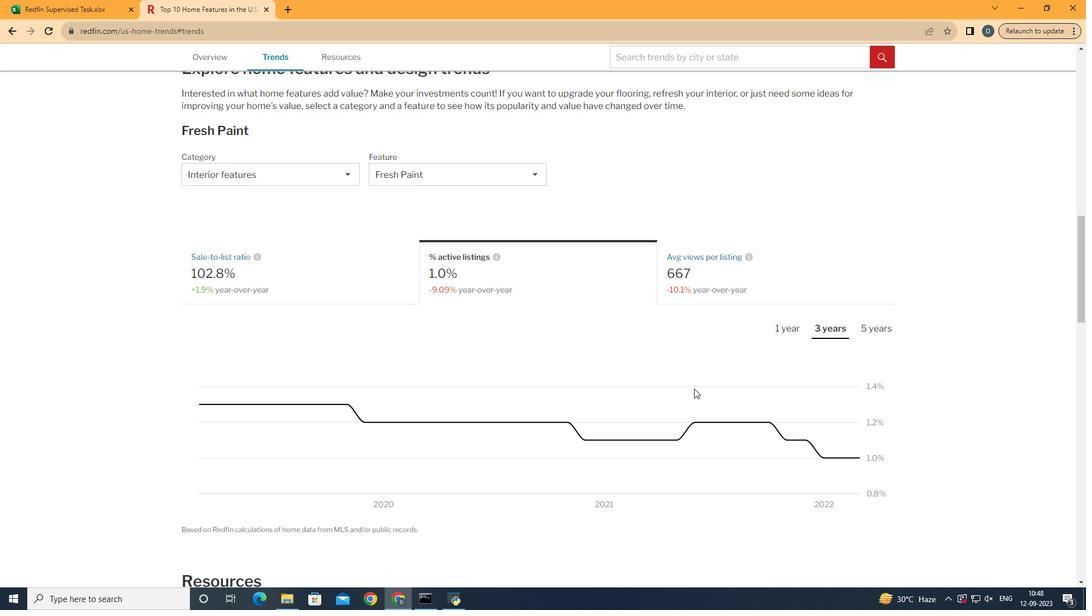 
Action: Mouse moved to (874, 463)
Screenshot: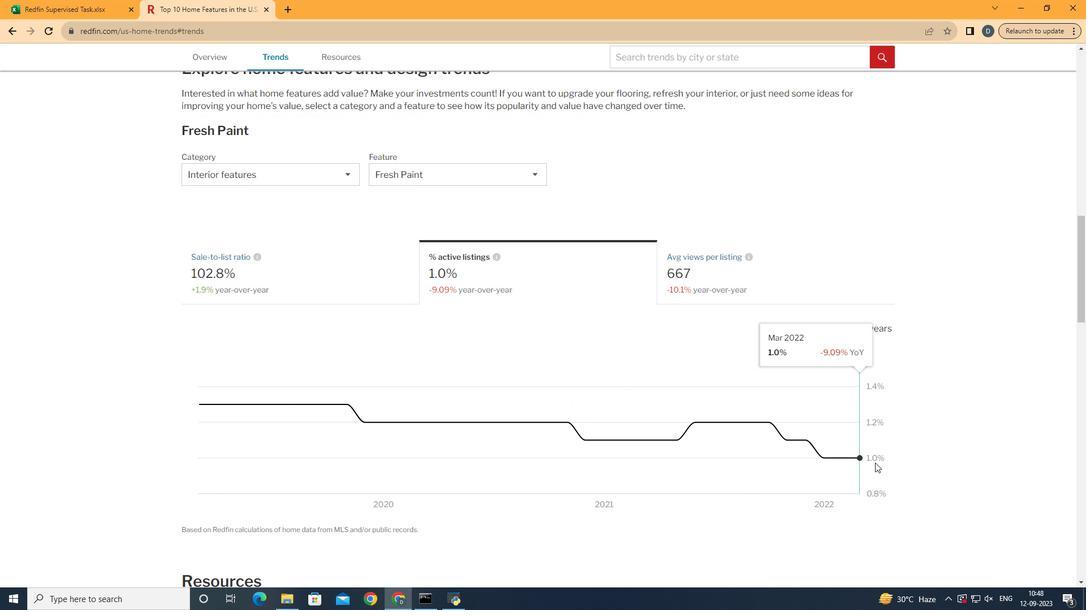 
